 Task: Sort the reviews of the location "Statue of Liberty" by "Most Relevant".
Action: Mouse moved to (150, 113)
Screenshot: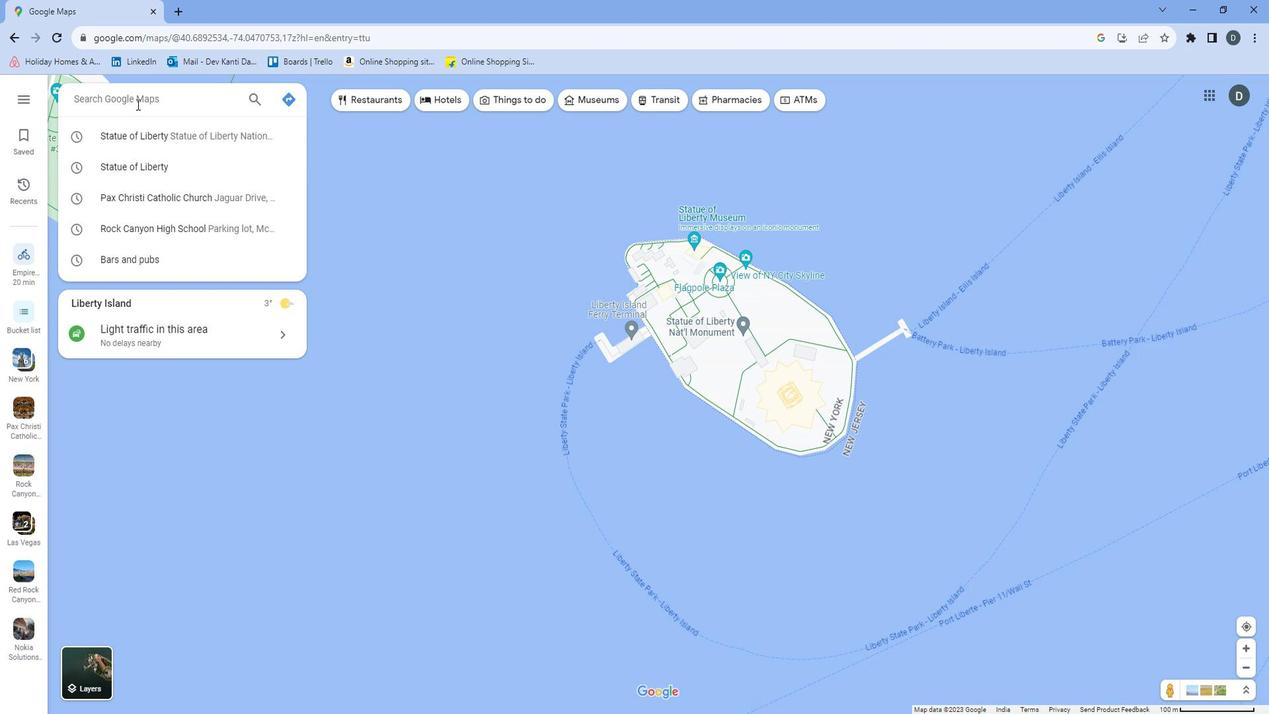 
Action: Mouse pressed left at (150, 113)
Screenshot: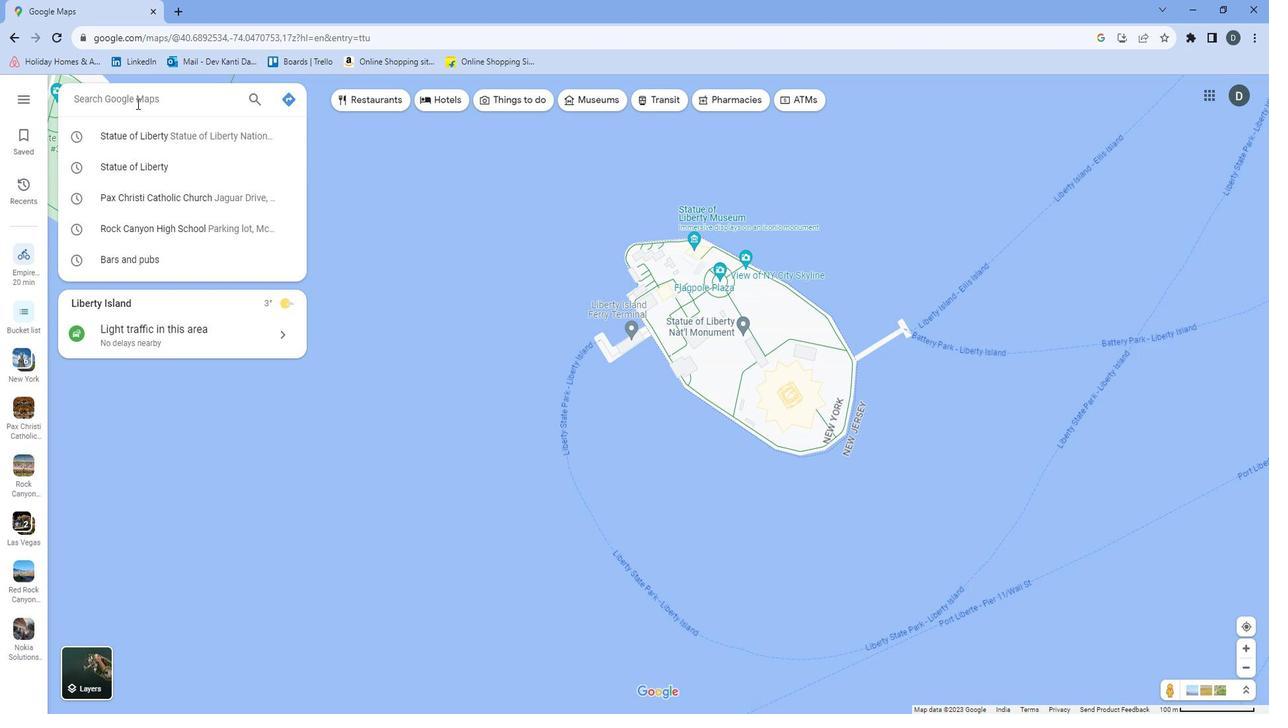 
Action: Mouse moved to (152, 111)
Screenshot: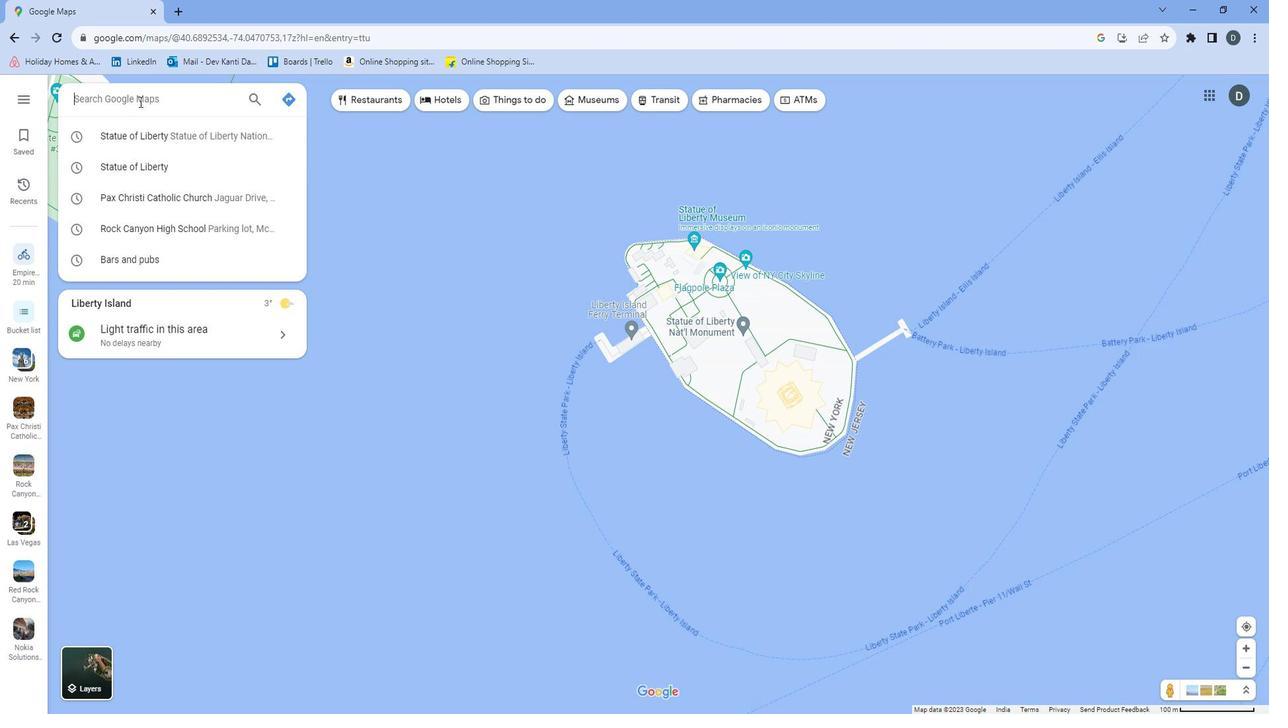 
Action: Key pressed <Key.shift>Stta<Key.backspace><Key.backspace>atue<Key.space>of<Key.space><Key.shift>LIberty
Screenshot: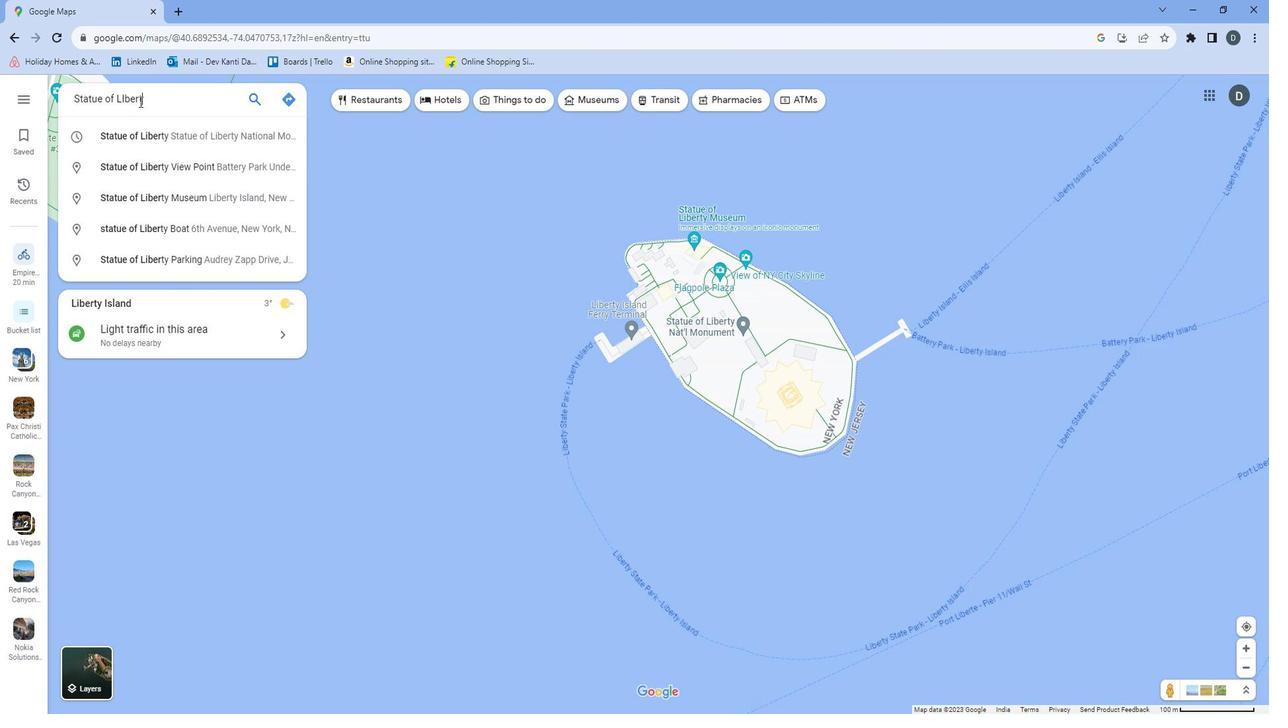 
Action: Mouse moved to (167, 148)
Screenshot: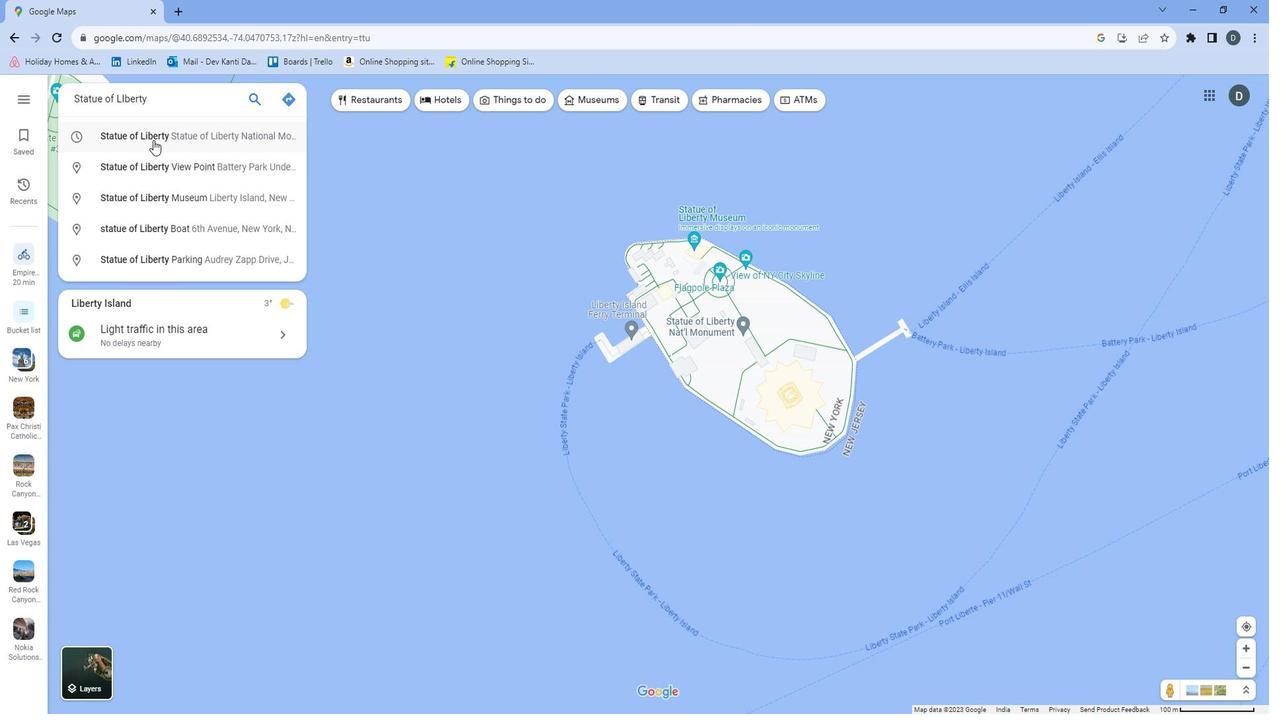 
Action: Mouse pressed left at (167, 148)
Screenshot: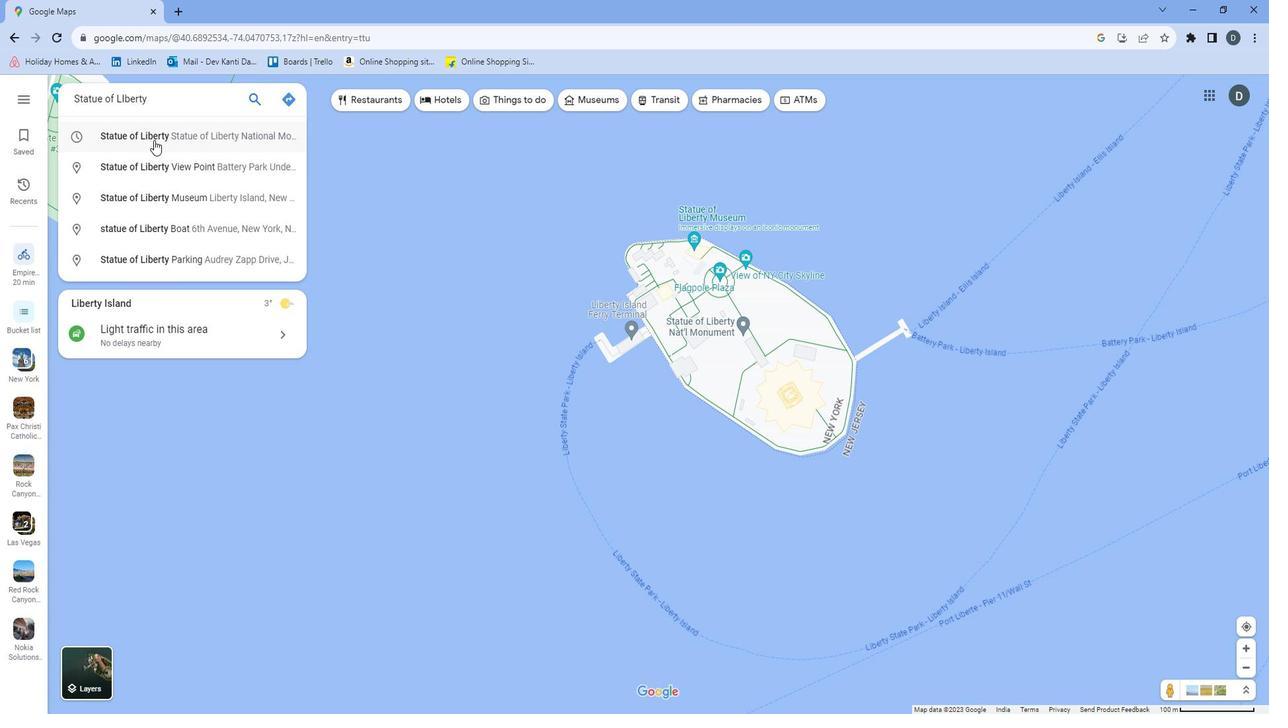 
Action: Mouse moved to (268, 281)
Screenshot: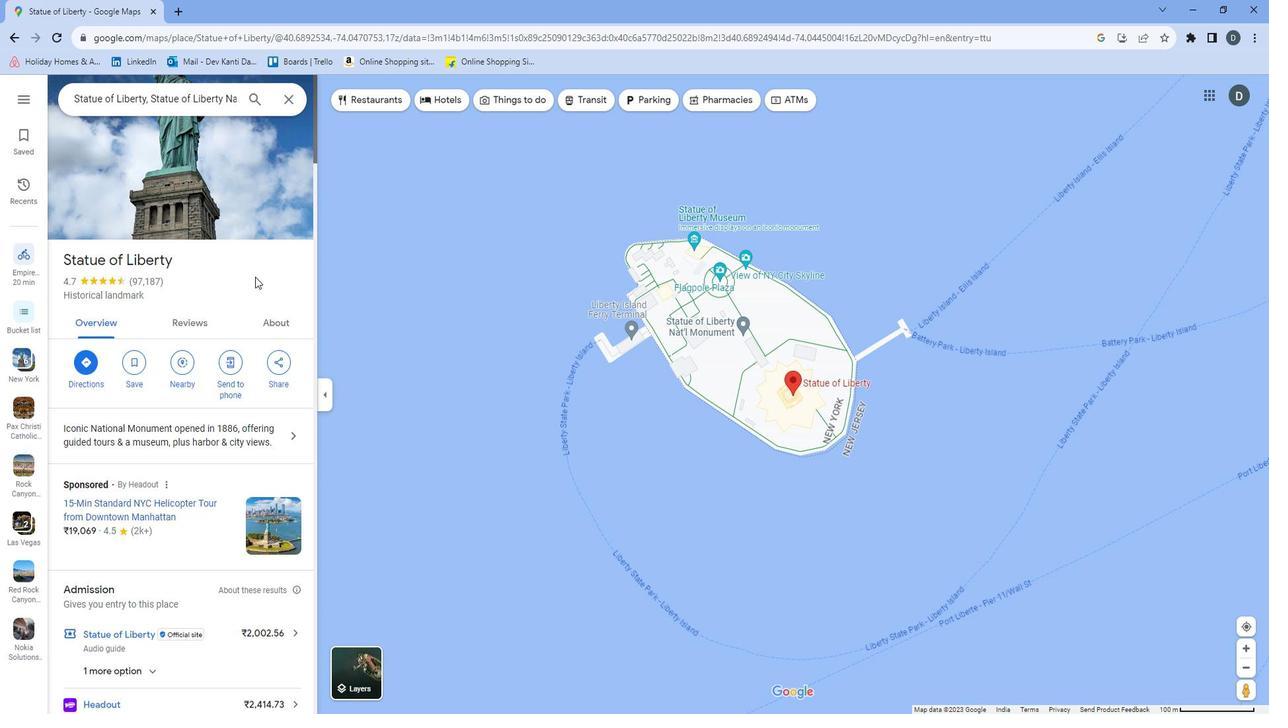 
Action: Mouse scrolled (268, 280) with delta (0, 0)
Screenshot: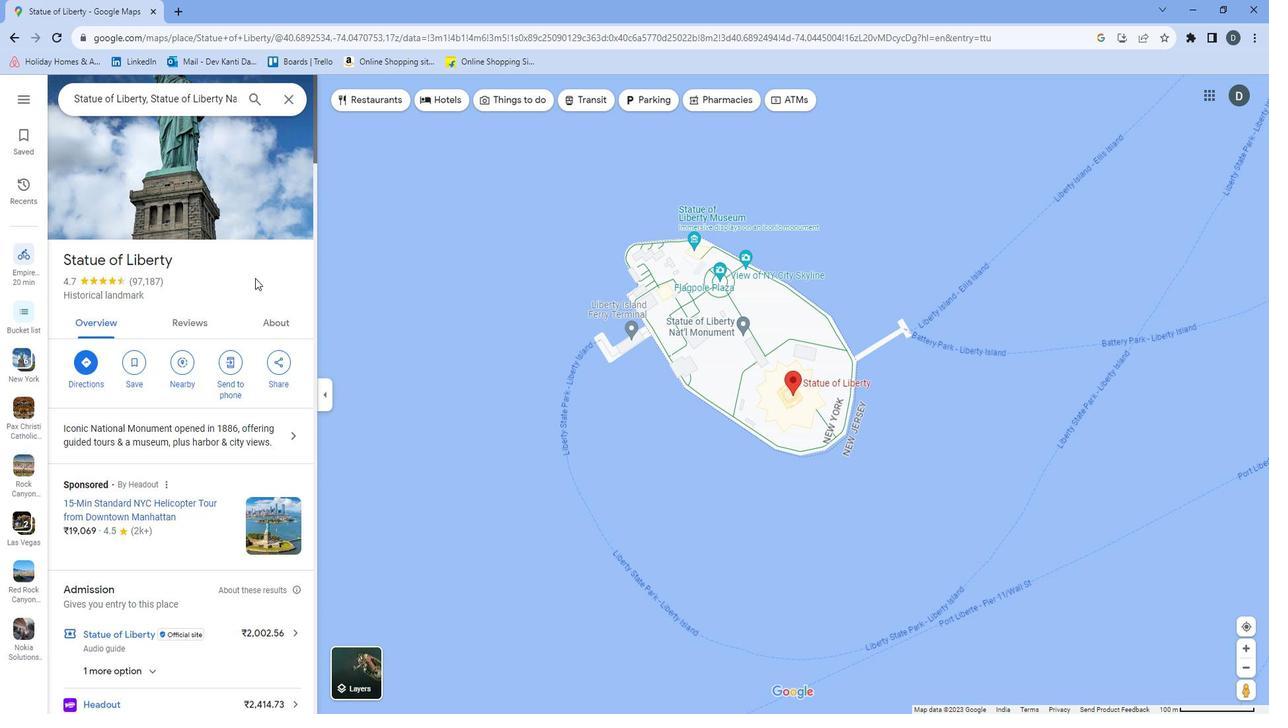 
Action: Mouse scrolled (268, 280) with delta (0, 0)
Screenshot: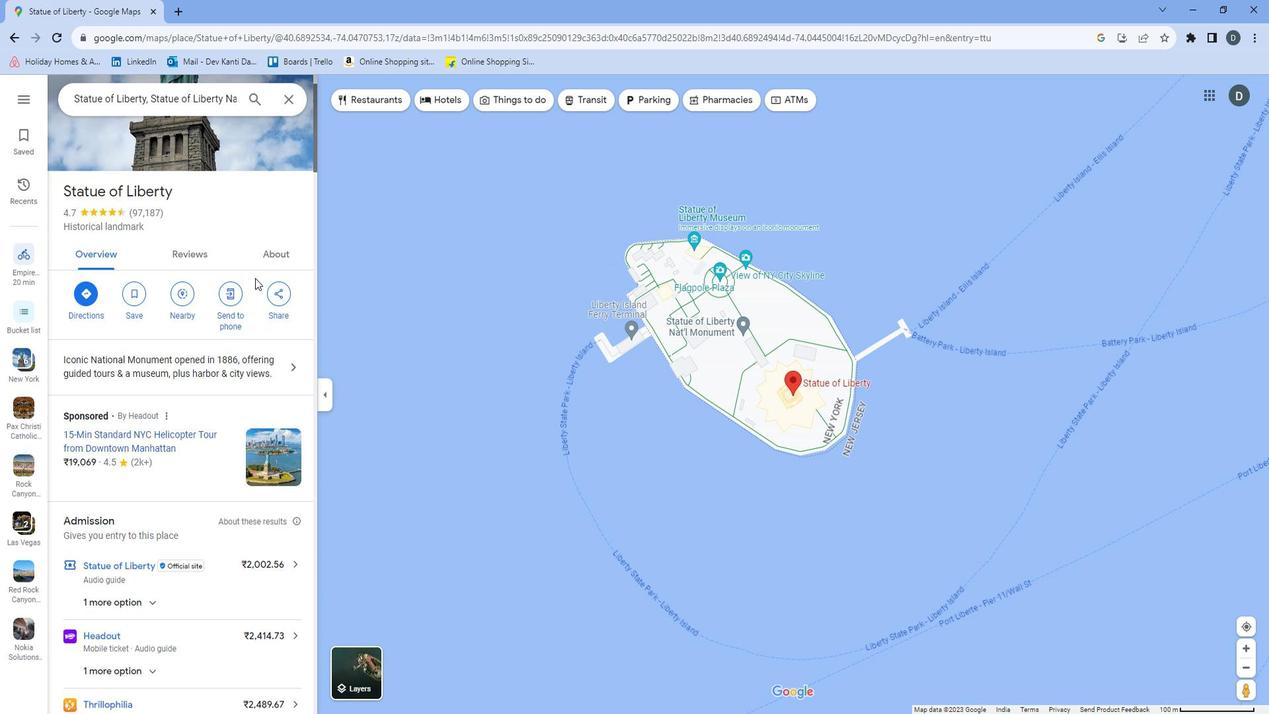 
Action: Mouse moved to (268, 280)
Screenshot: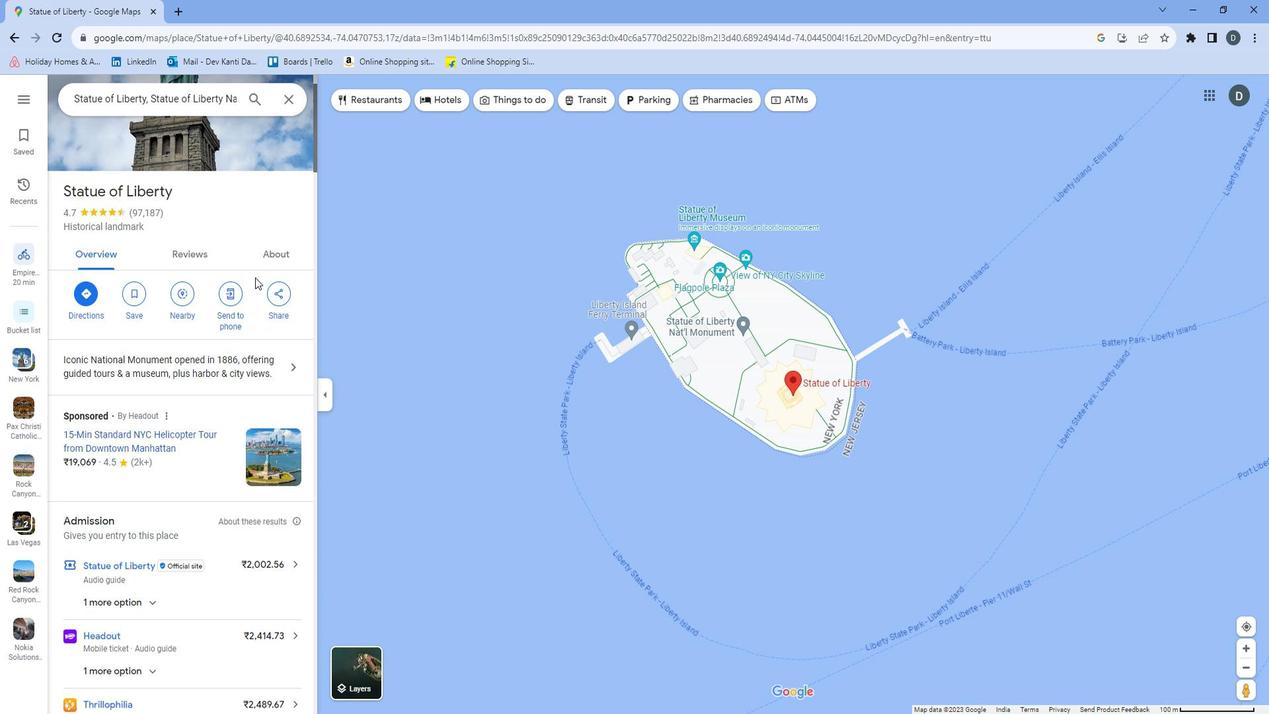 
Action: Mouse scrolled (268, 279) with delta (0, 0)
Screenshot: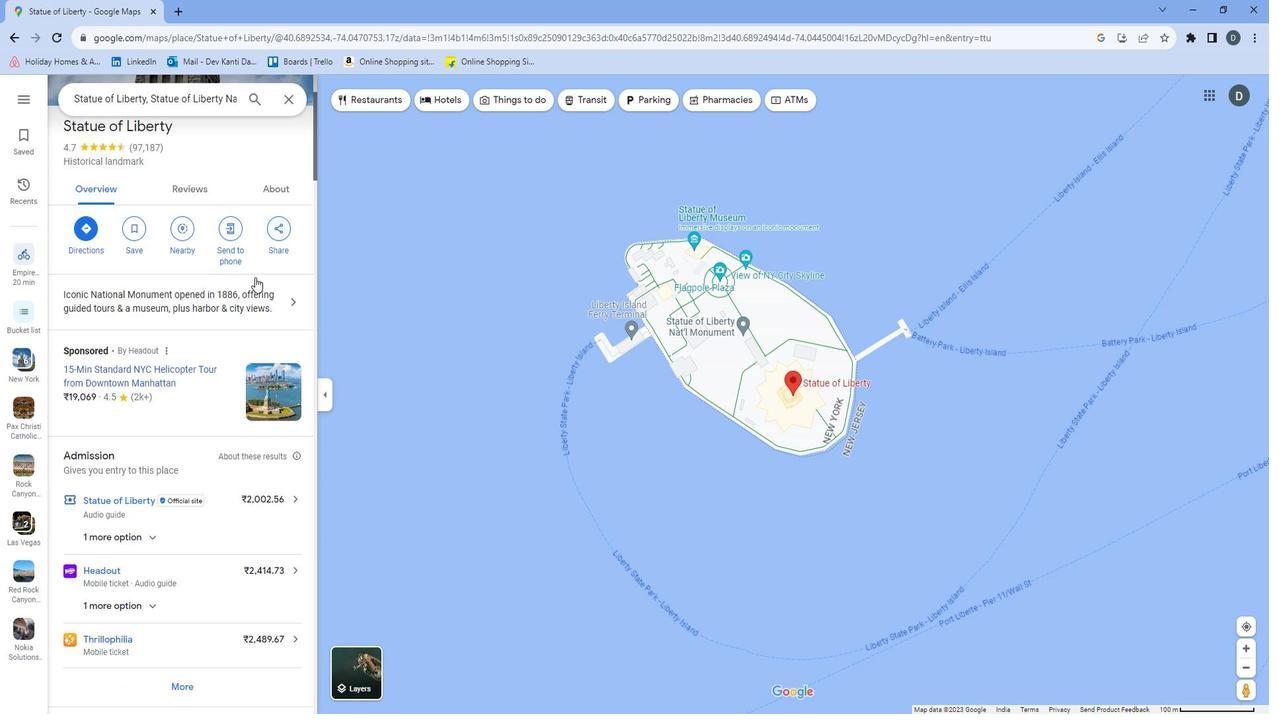 
Action: Mouse scrolled (268, 279) with delta (0, 0)
Screenshot: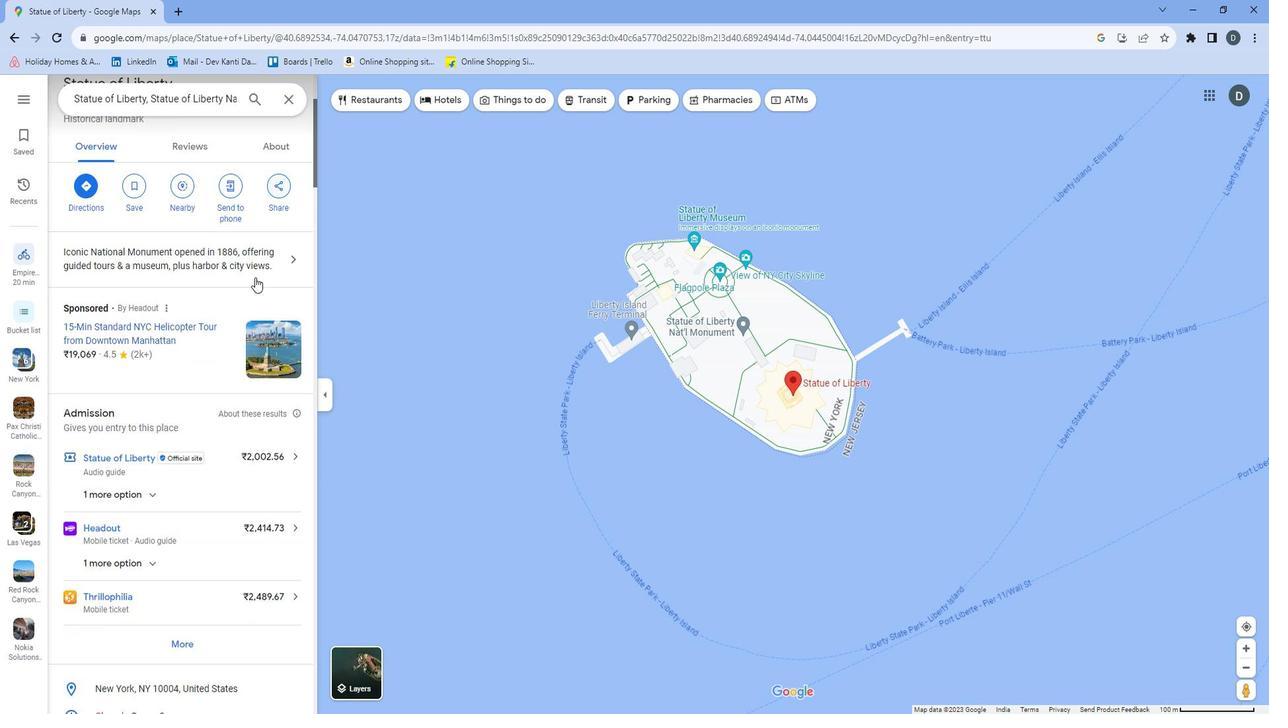 
Action: Mouse scrolled (268, 279) with delta (0, 0)
Screenshot: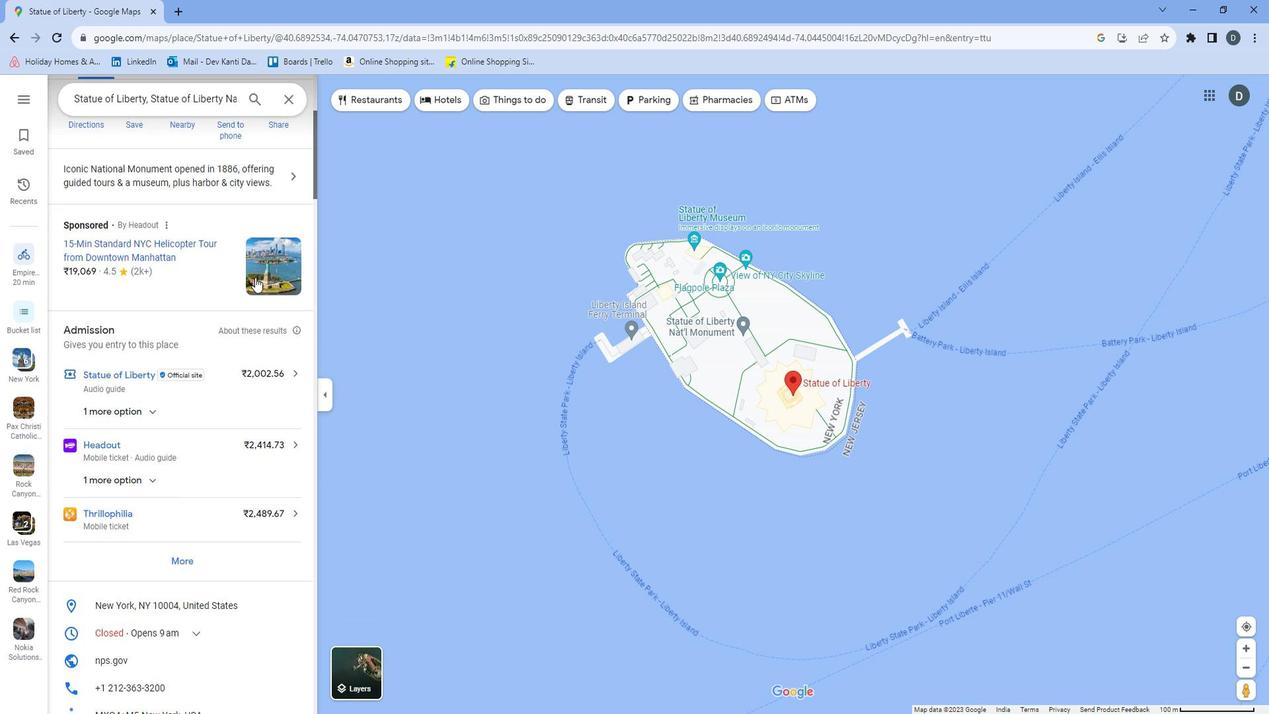 
Action: Mouse moved to (268, 276)
Screenshot: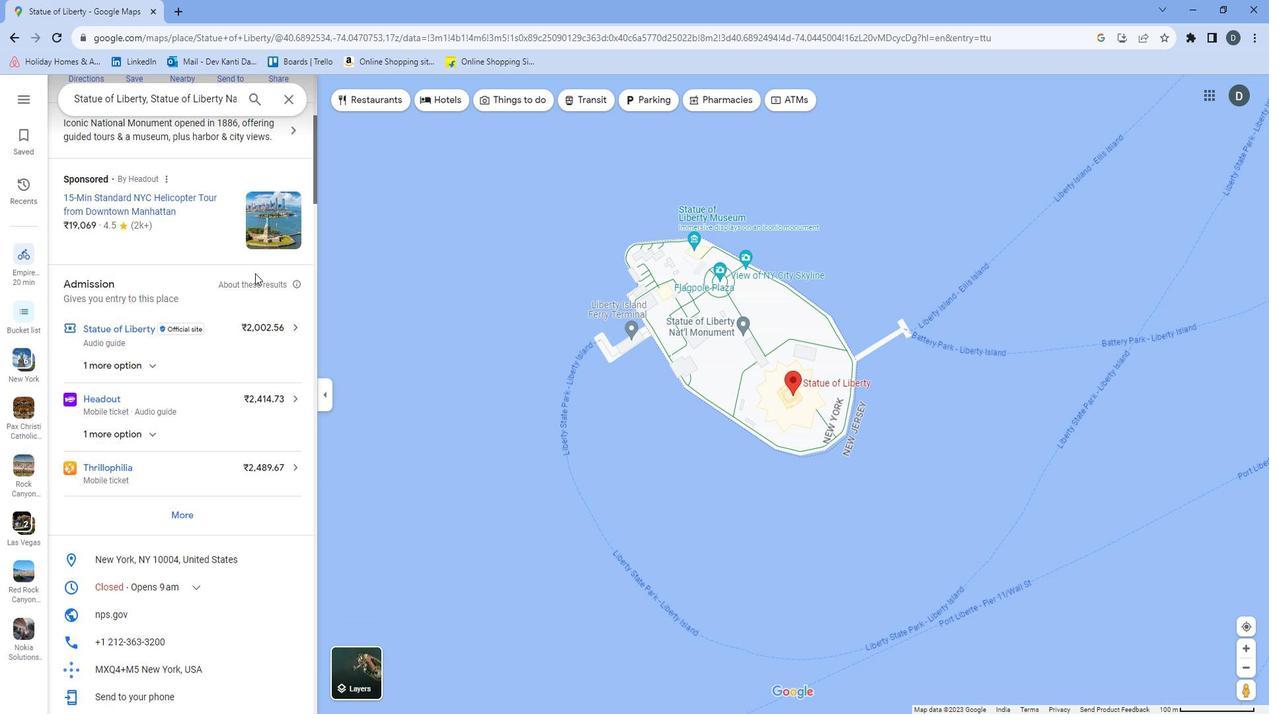 
Action: Mouse scrolled (268, 275) with delta (0, 0)
Screenshot: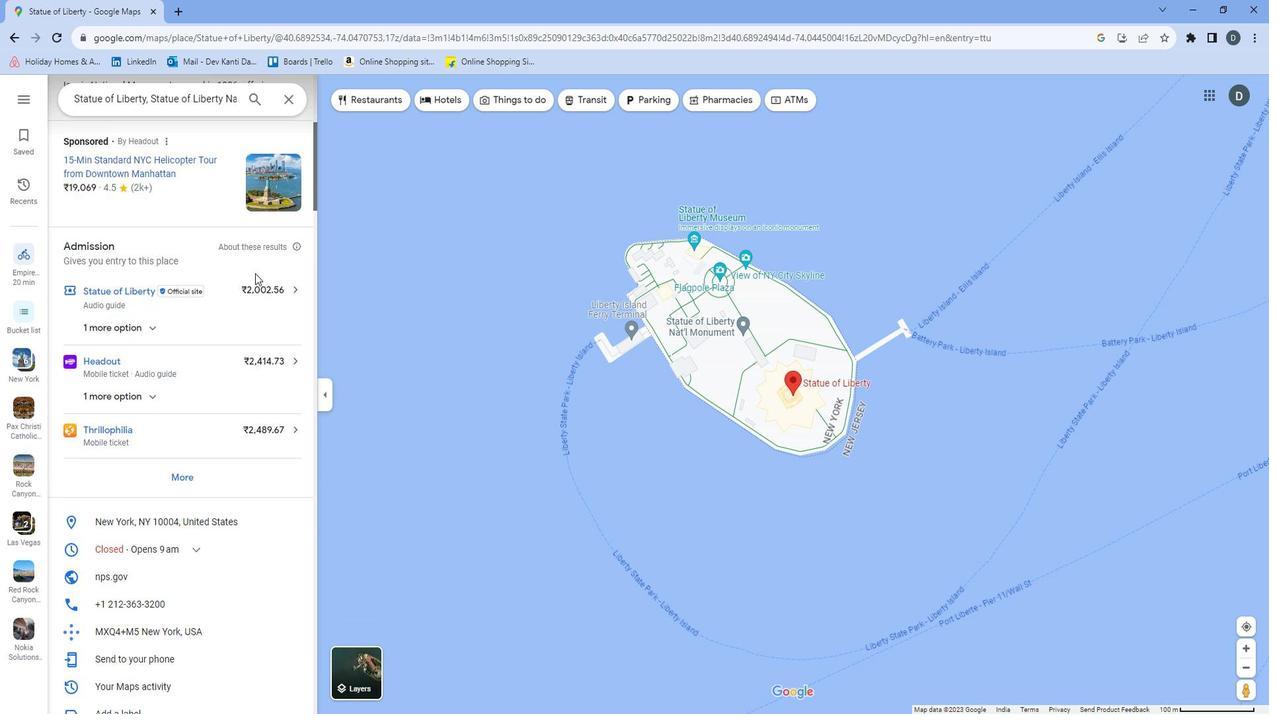 
Action: Mouse moved to (267, 275)
Screenshot: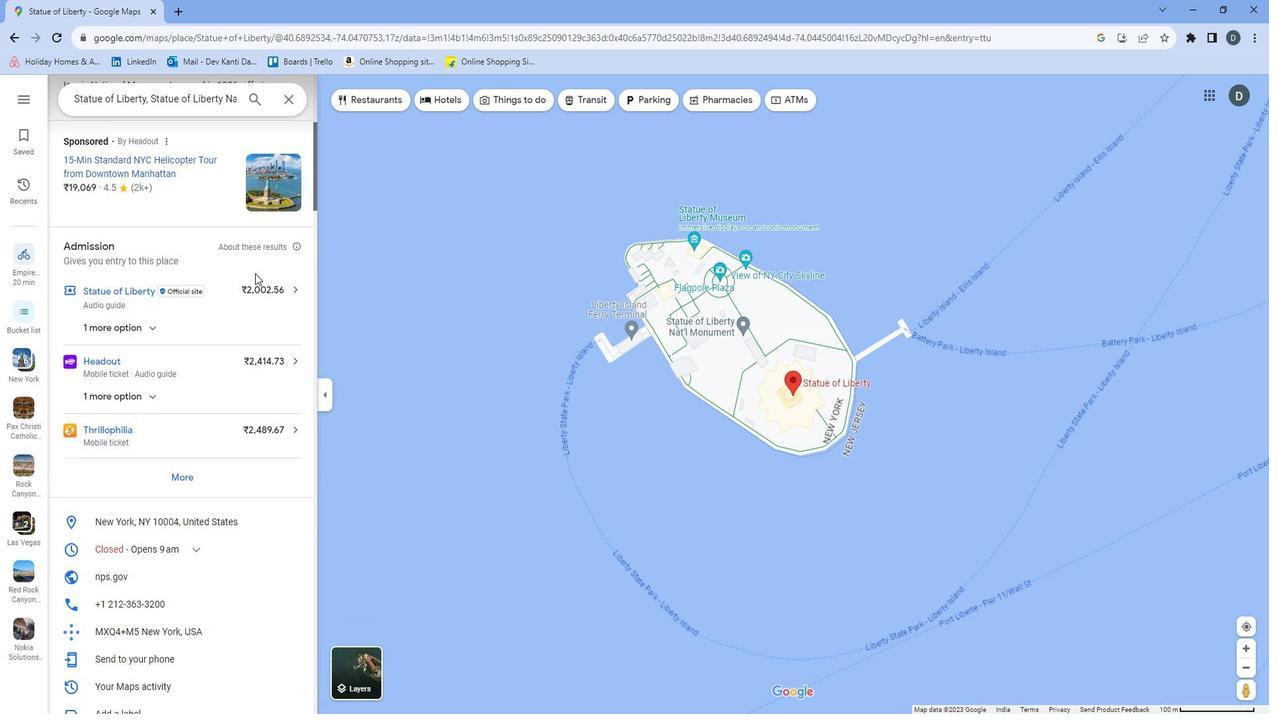 
Action: Mouse scrolled (267, 275) with delta (0, 0)
Screenshot: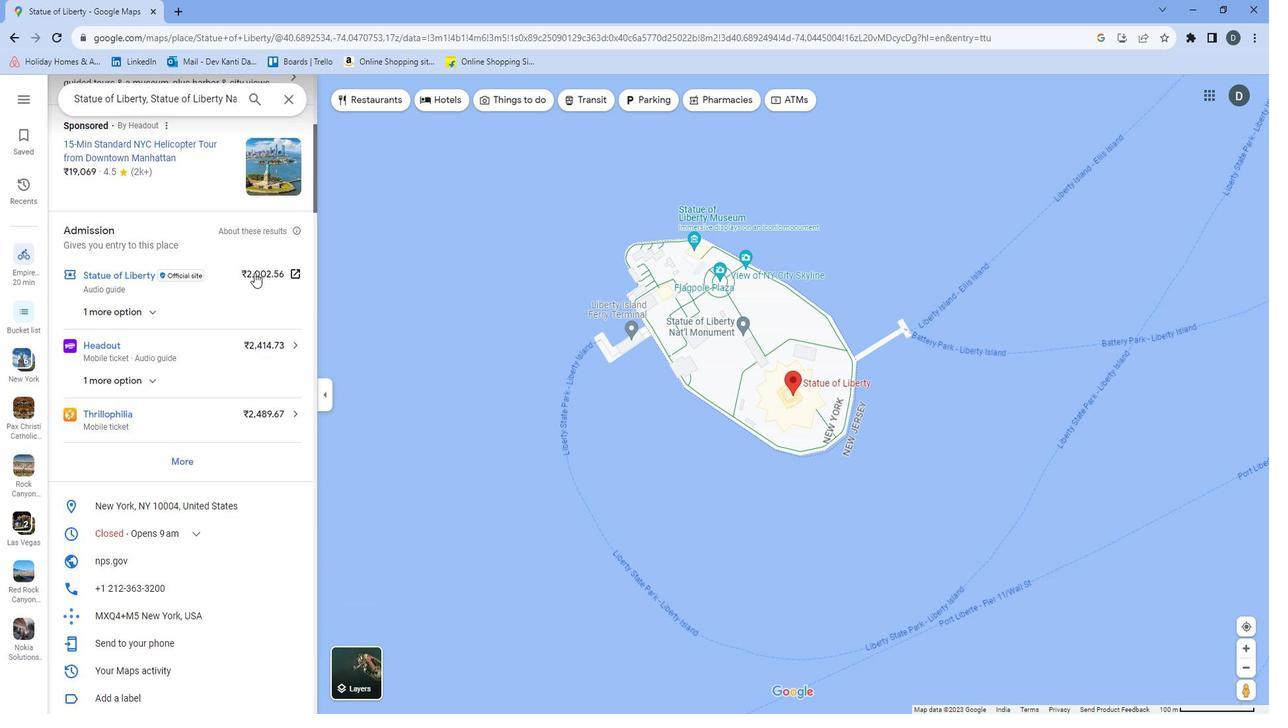 
Action: Mouse scrolled (267, 275) with delta (0, 0)
Screenshot: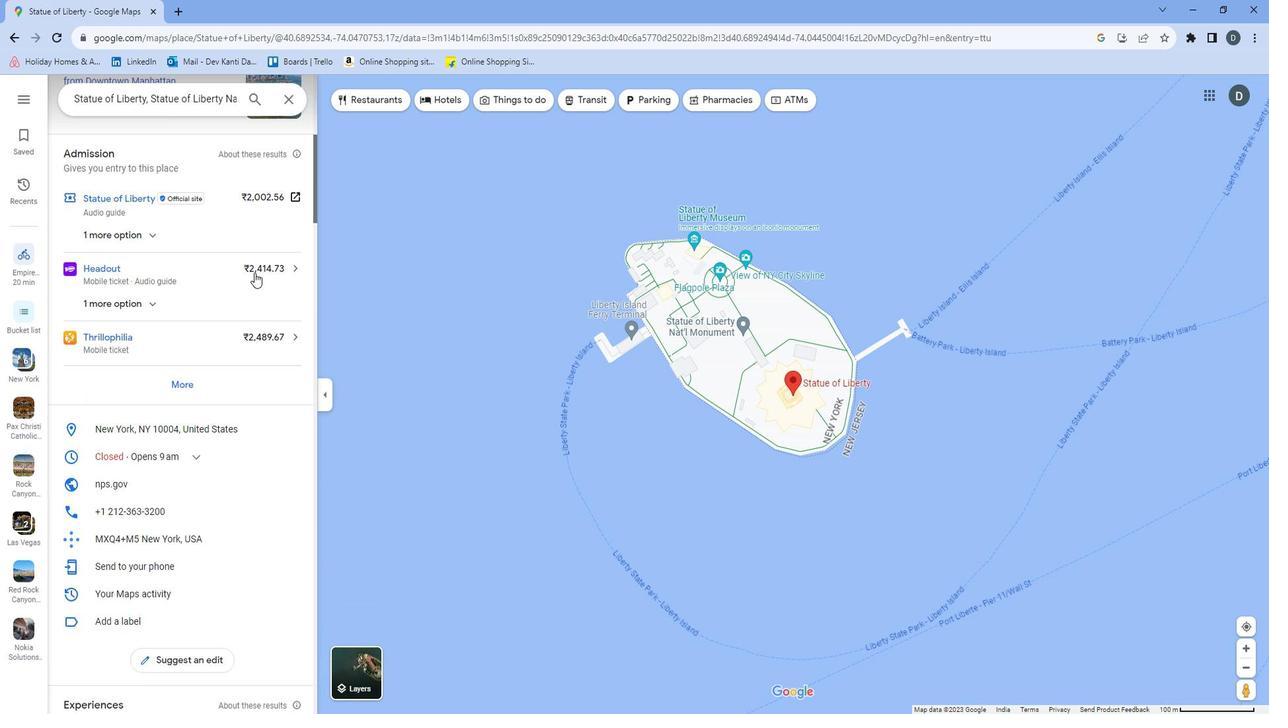 
Action: Mouse scrolled (267, 275) with delta (0, 0)
Screenshot: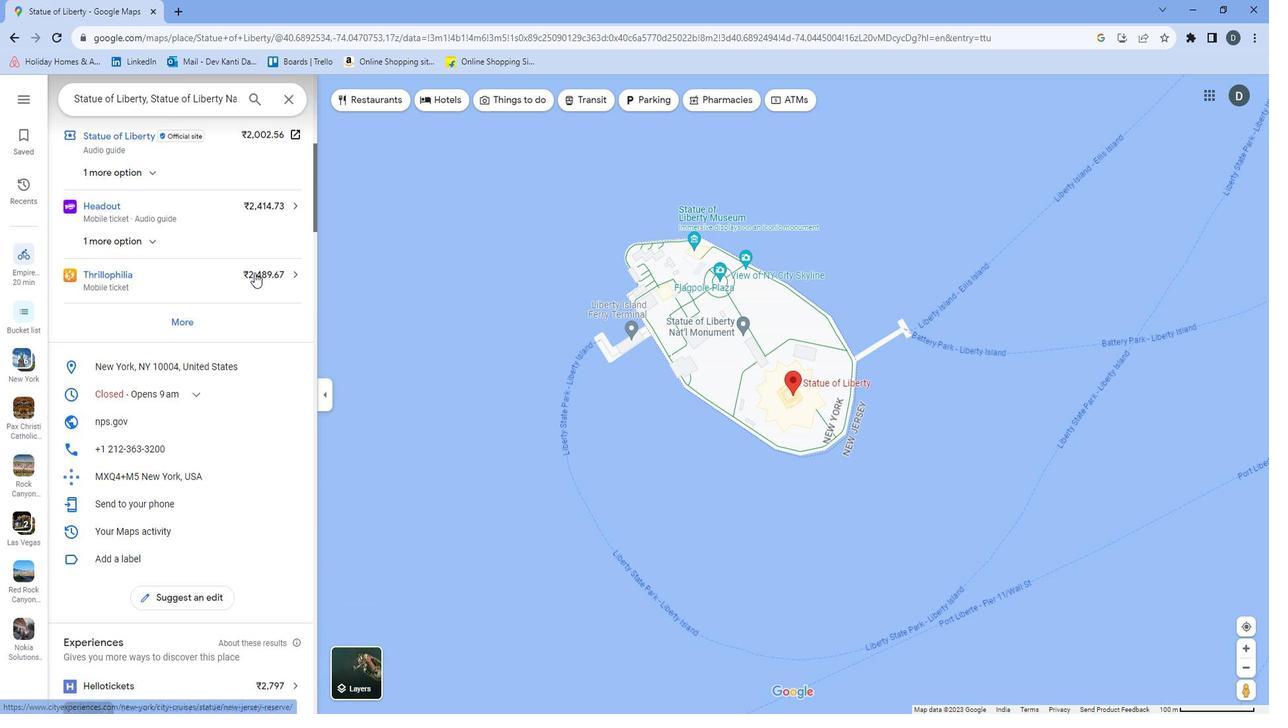 
Action: Mouse moved to (261, 276)
Screenshot: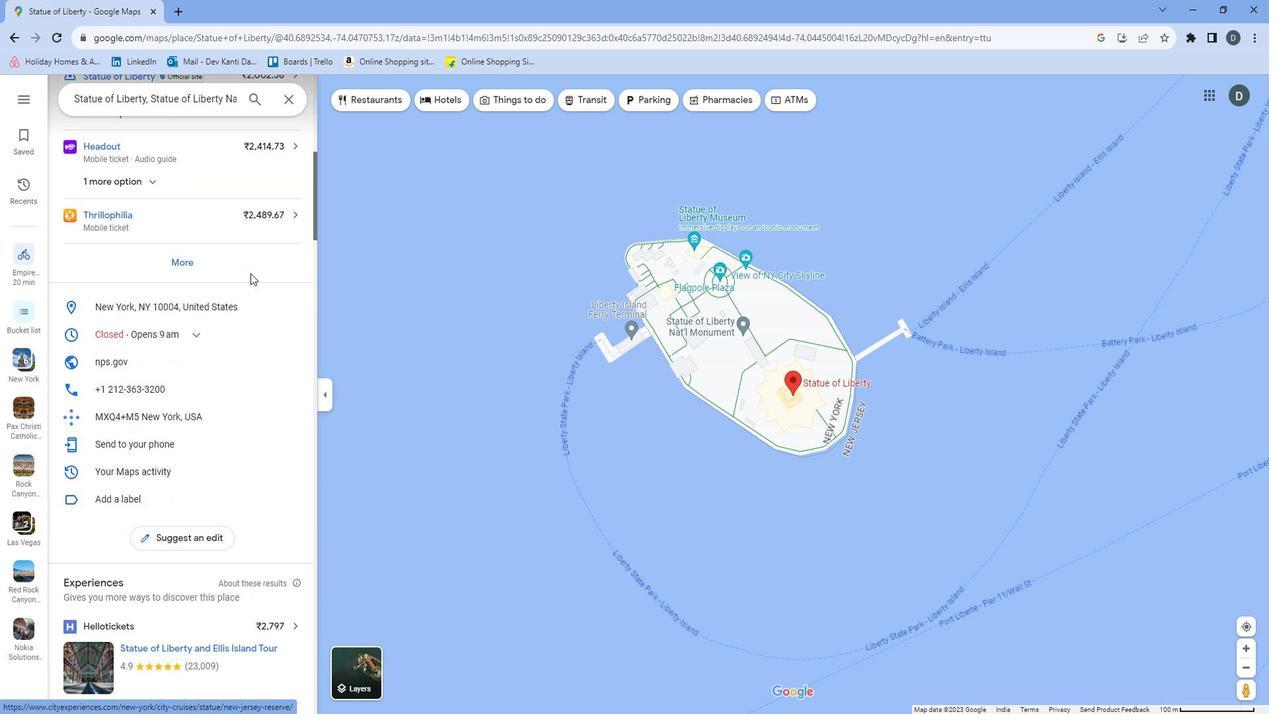 
Action: Mouse scrolled (261, 275) with delta (0, 0)
Screenshot: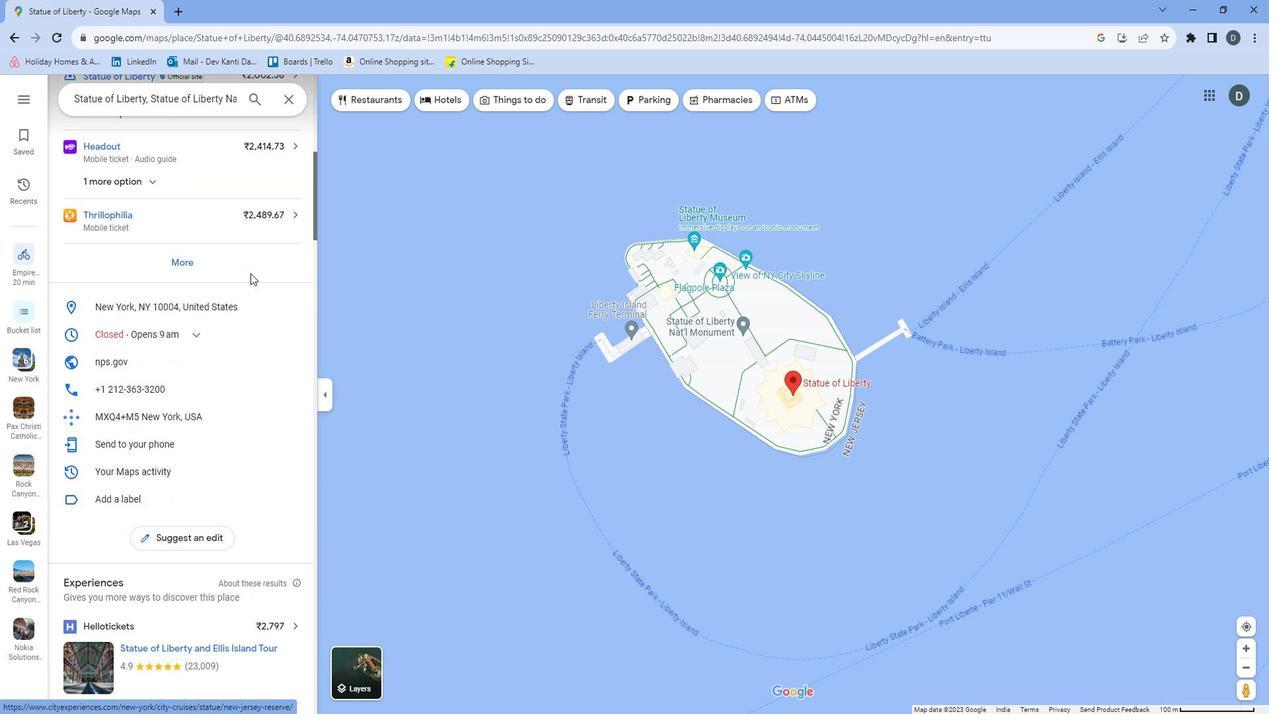 
Action: Mouse scrolled (261, 275) with delta (0, 0)
Screenshot: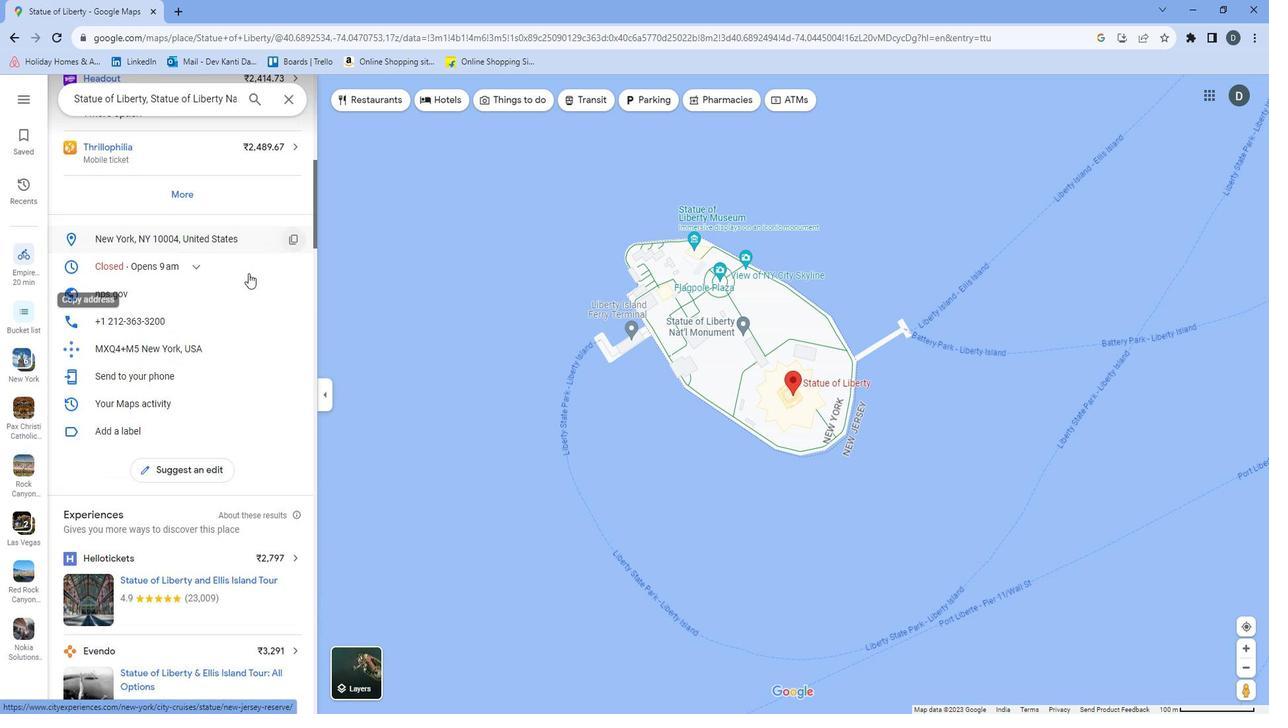 
Action: Mouse scrolled (261, 275) with delta (0, 0)
Screenshot: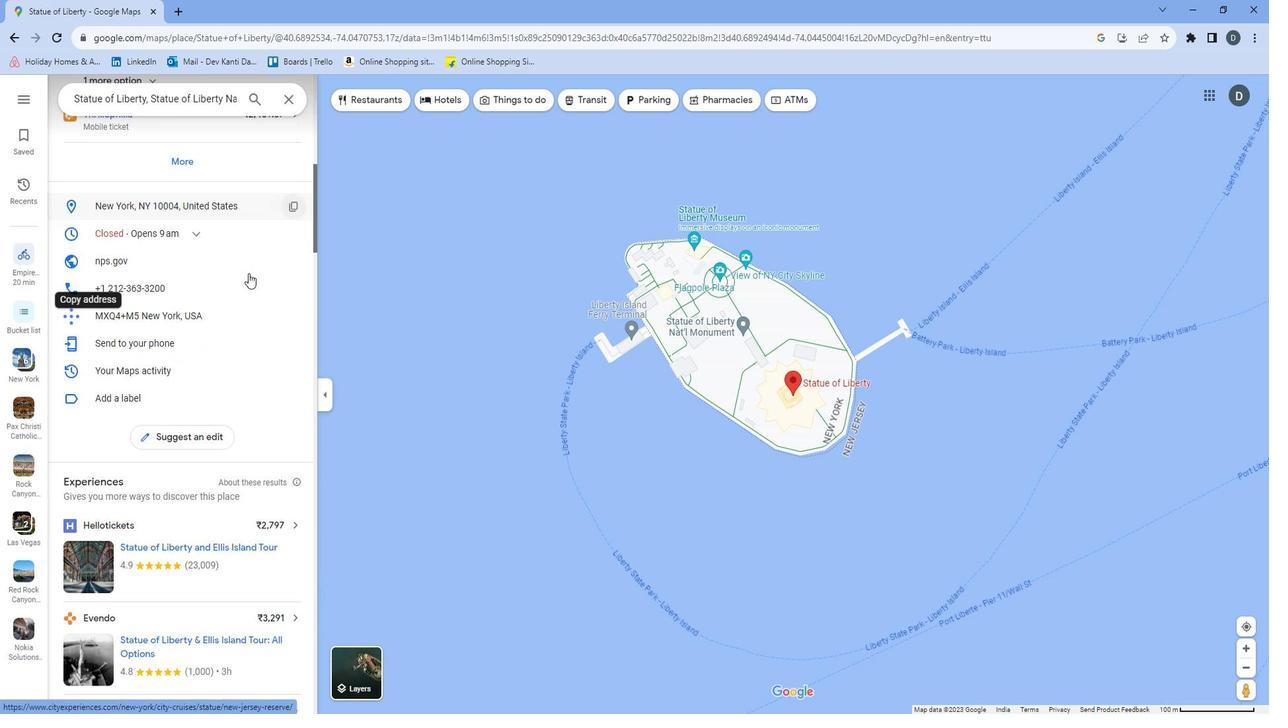 
Action: Mouse scrolled (261, 275) with delta (0, 0)
Screenshot: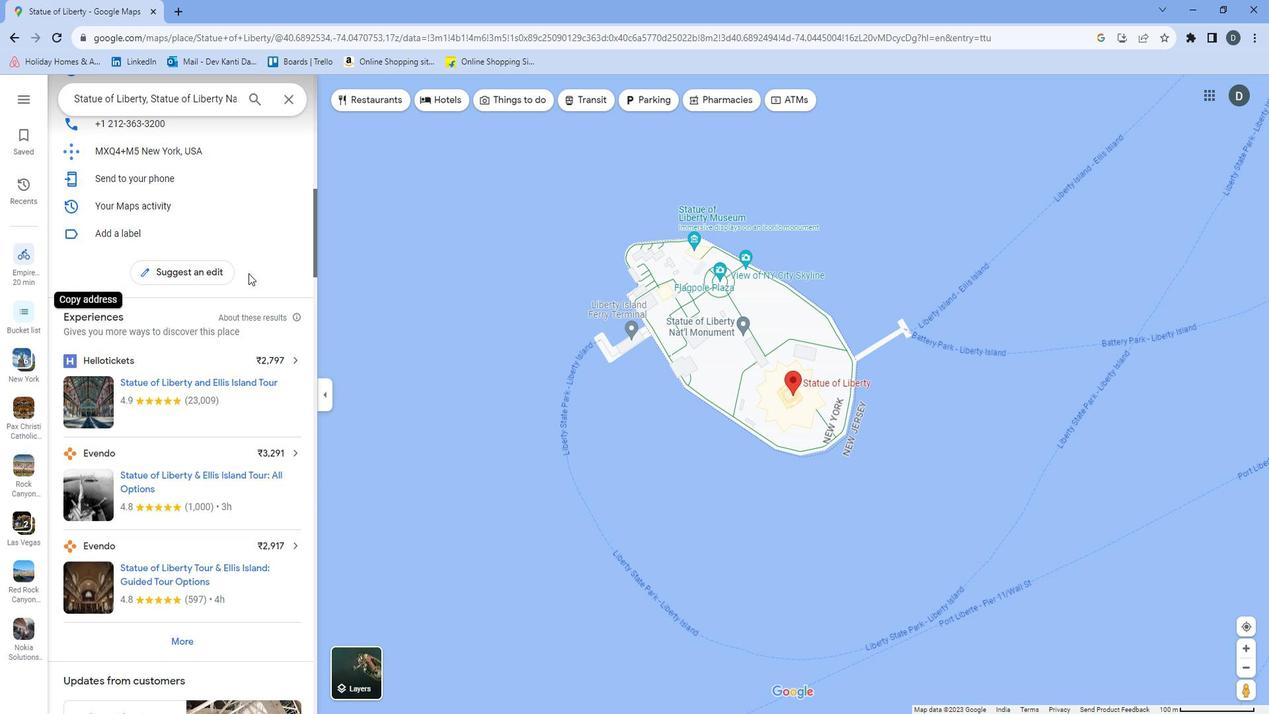 
Action: Mouse moved to (261, 276)
Screenshot: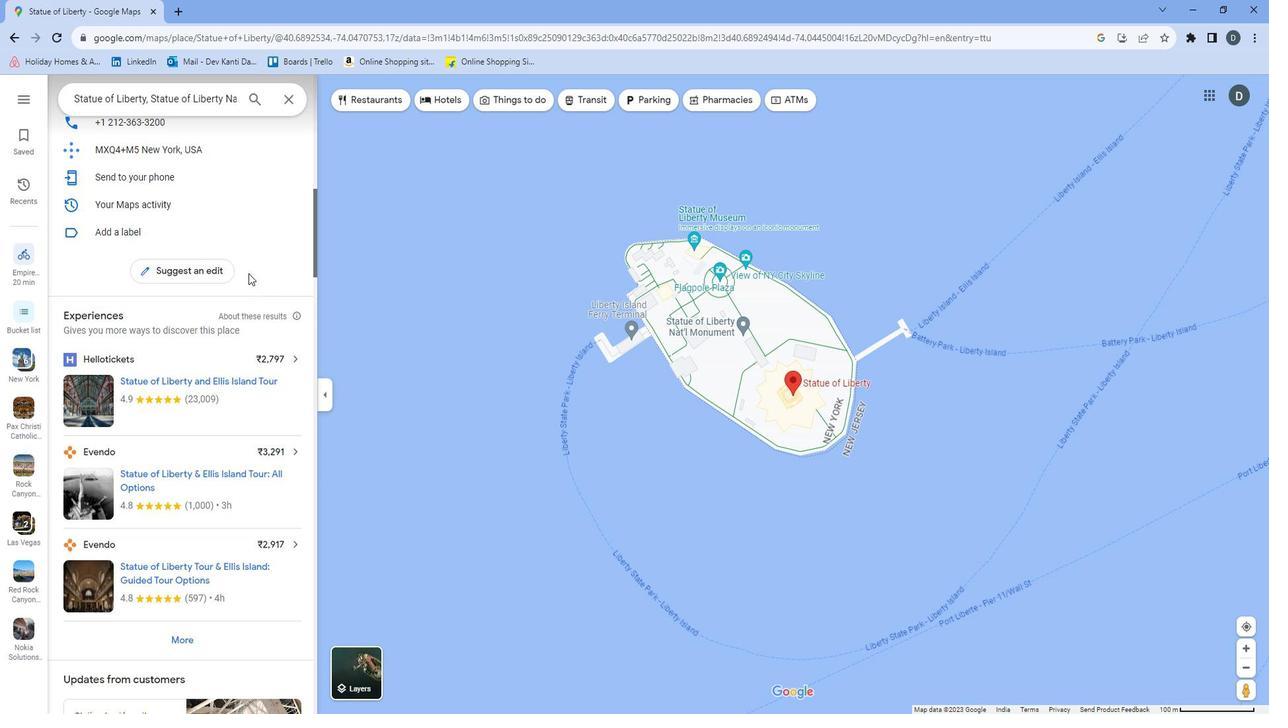 
Action: Mouse scrolled (261, 275) with delta (0, 0)
Screenshot: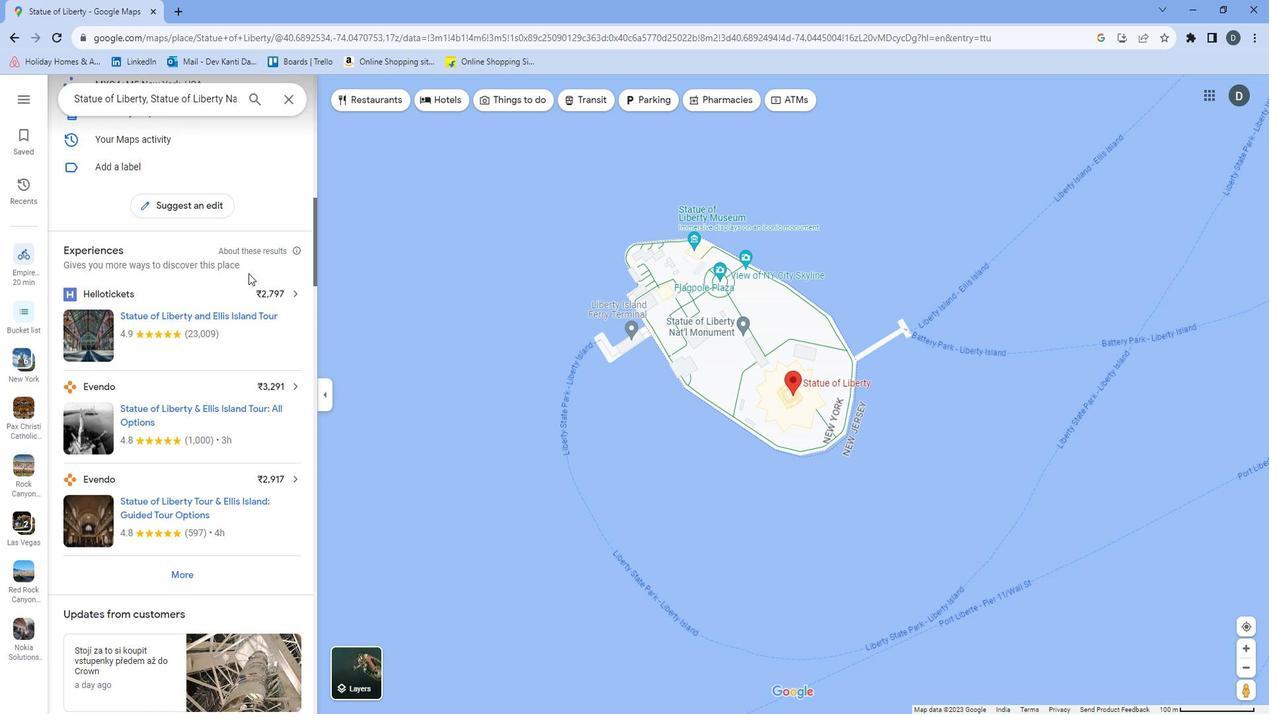 
Action: Mouse moved to (261, 276)
Screenshot: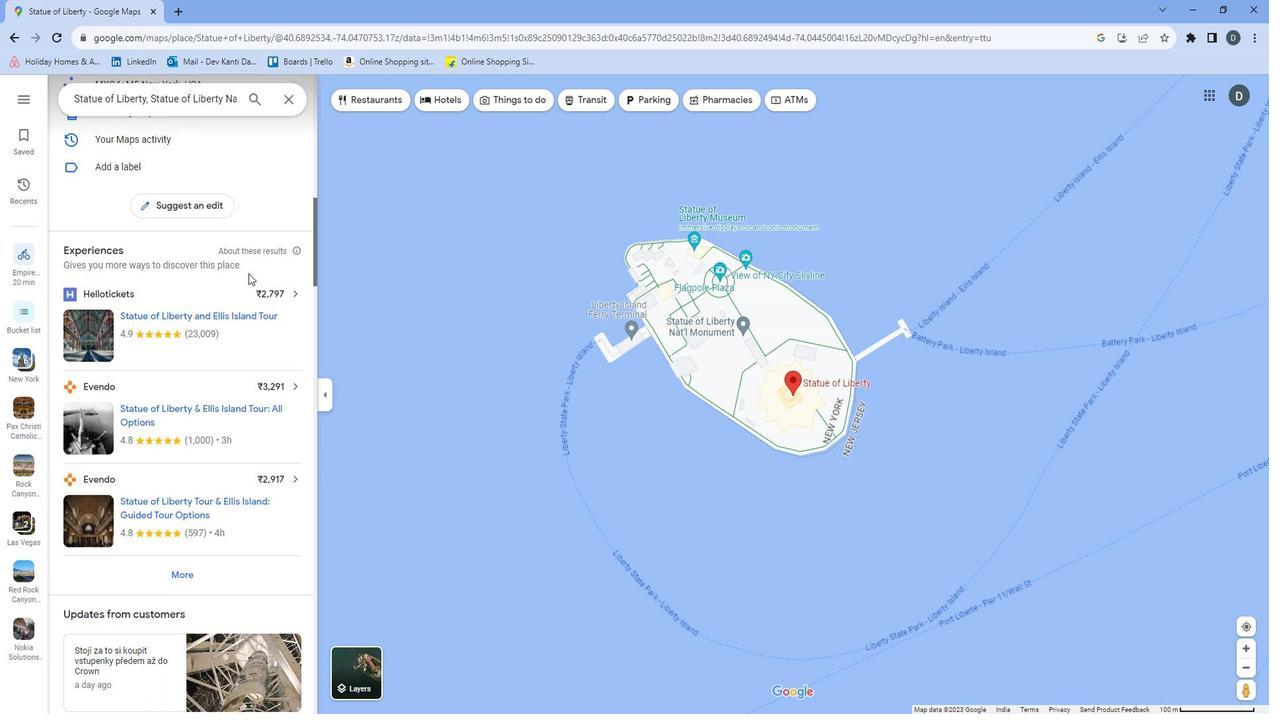
Action: Mouse scrolled (261, 275) with delta (0, 0)
Screenshot: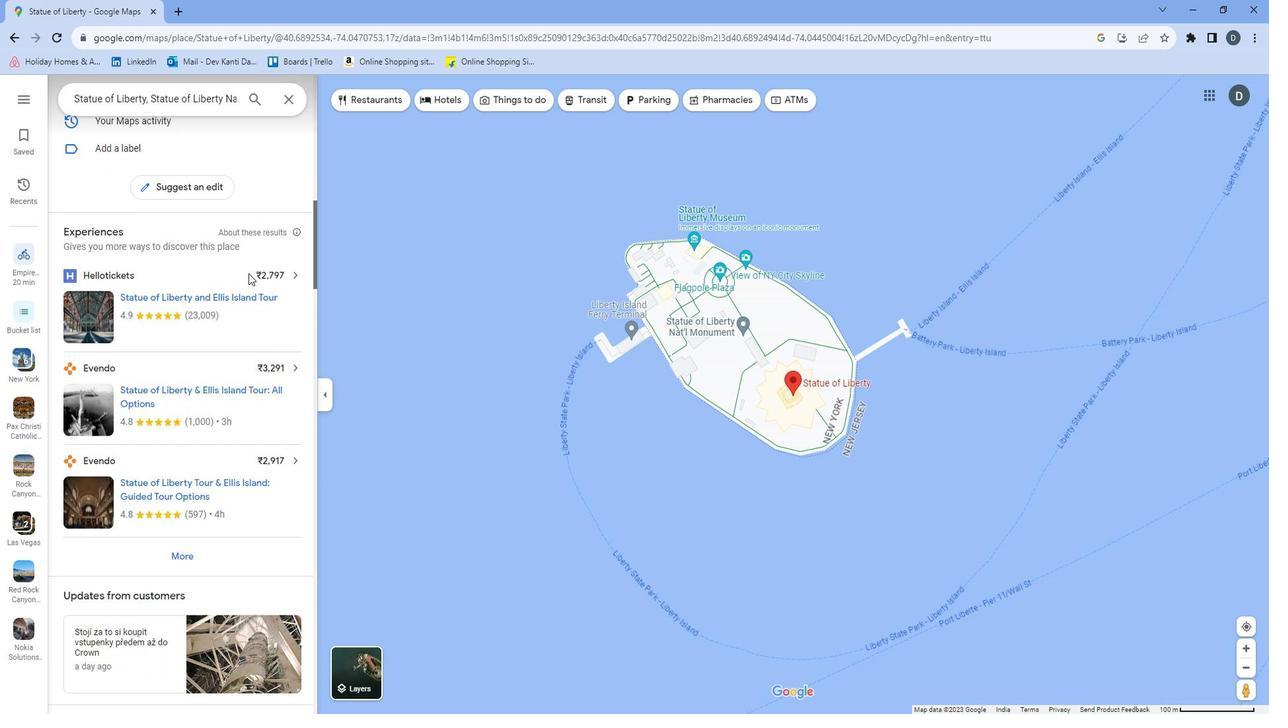 
Action: Mouse scrolled (261, 275) with delta (0, 0)
Screenshot: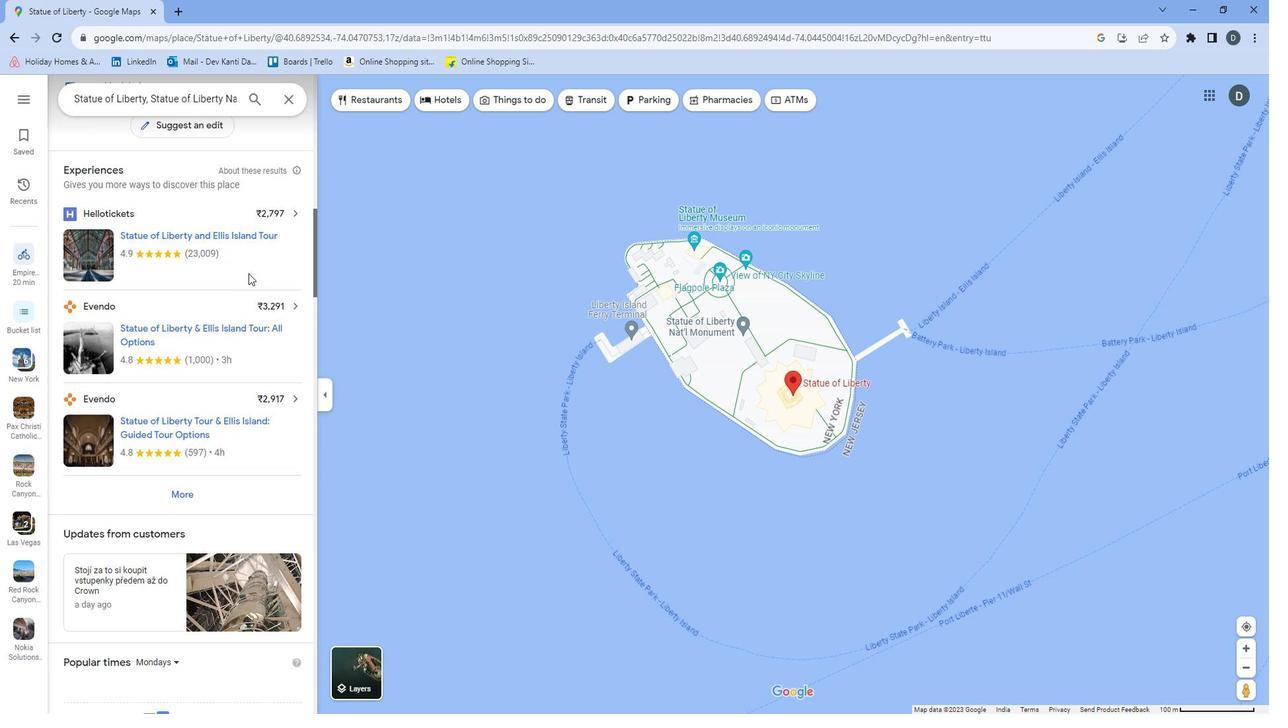 
Action: Mouse moved to (261, 278)
Screenshot: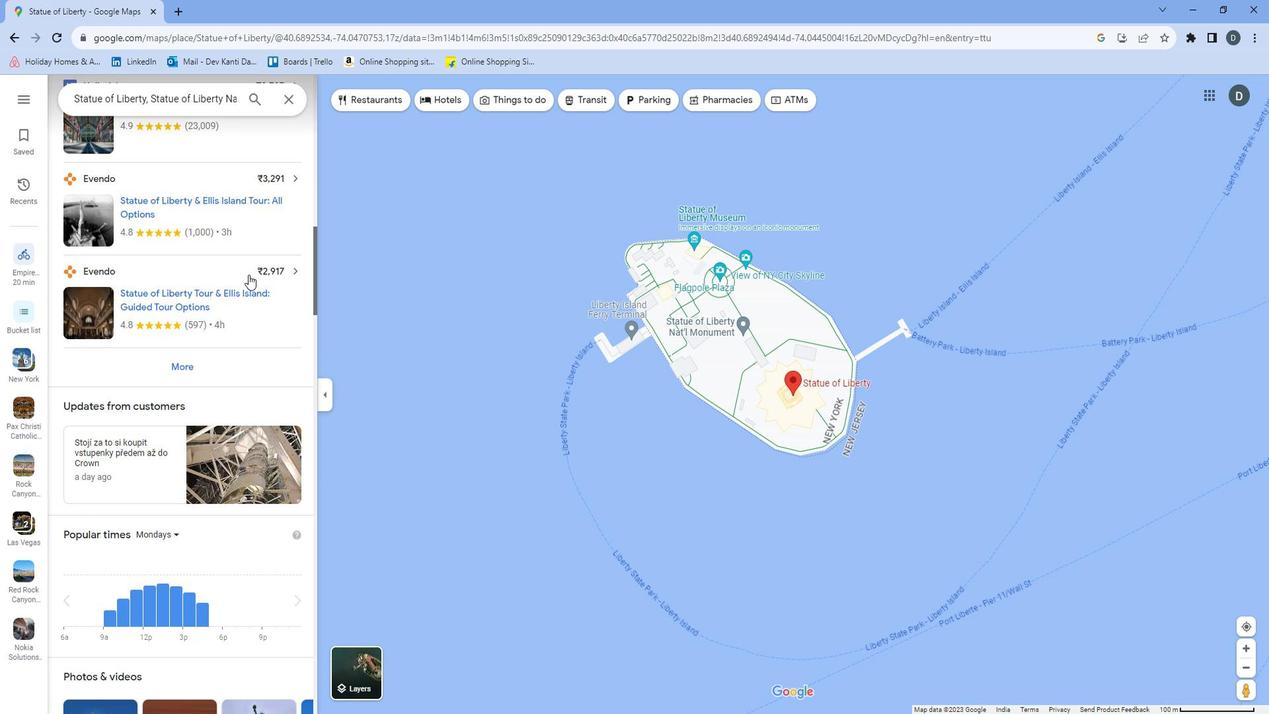 
Action: Mouse scrolled (261, 277) with delta (0, 0)
Screenshot: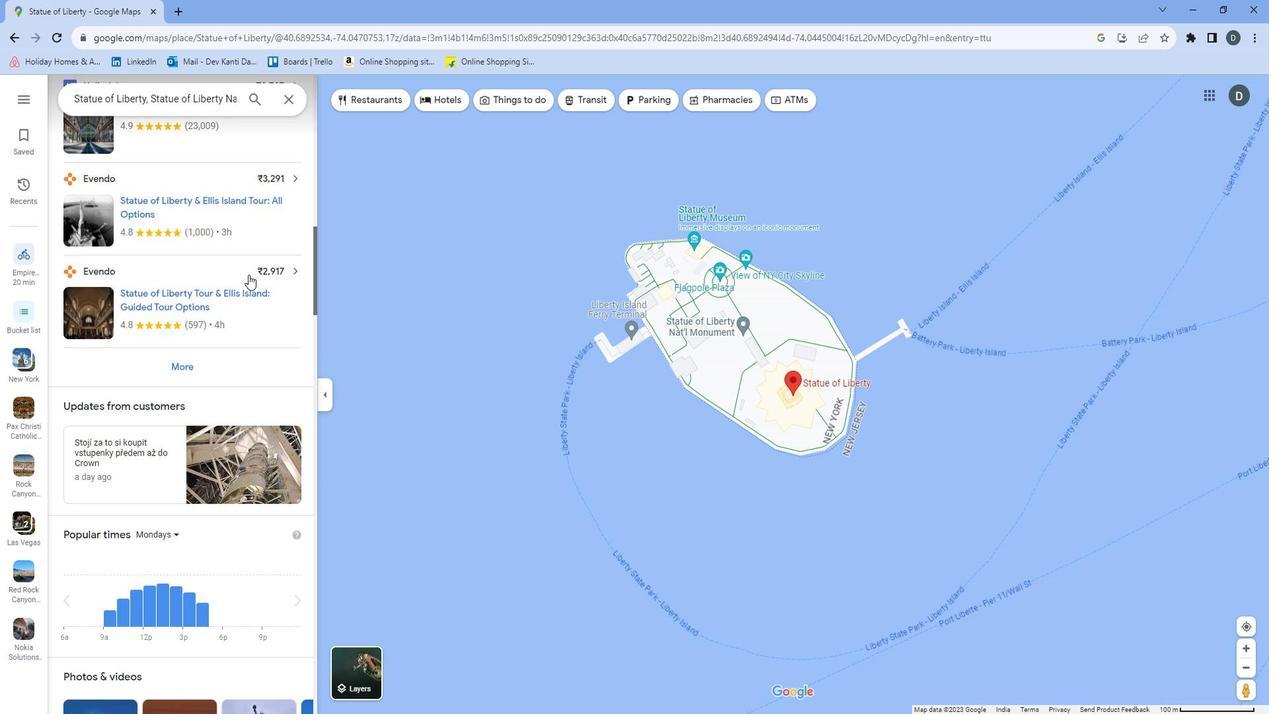 
Action: Mouse moved to (261, 279)
Screenshot: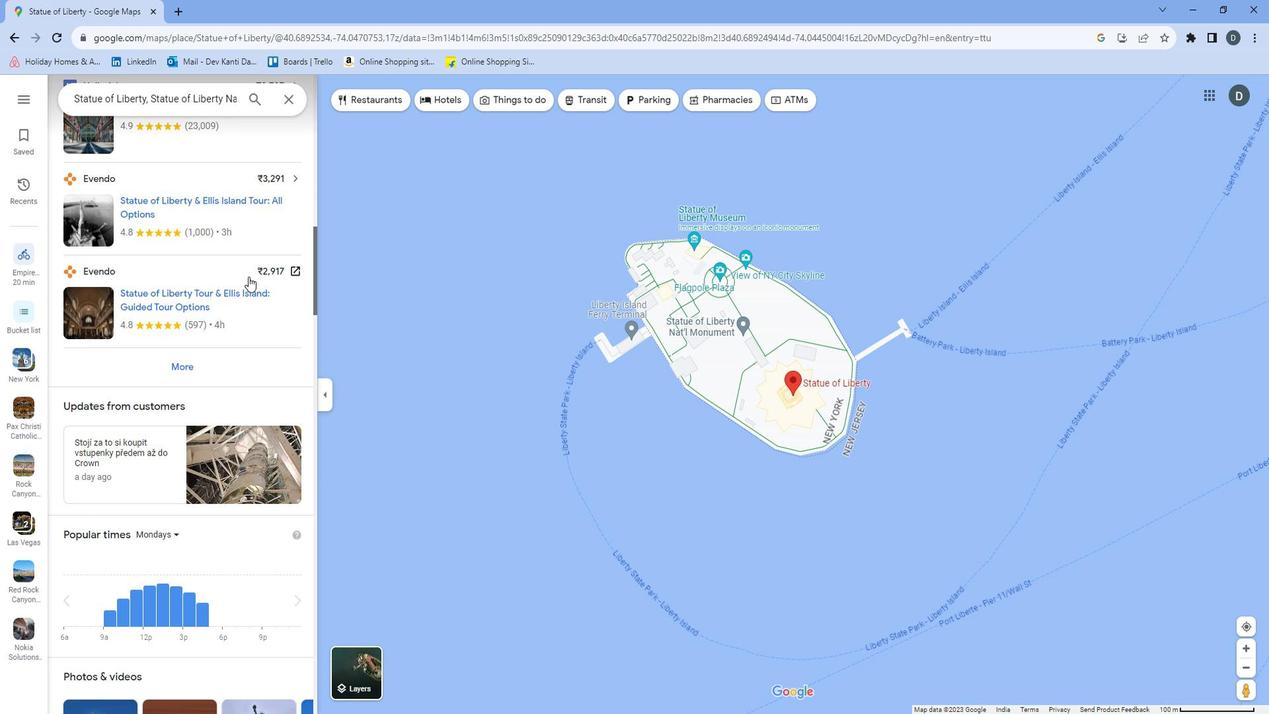 
Action: Mouse scrolled (261, 279) with delta (0, 0)
Screenshot: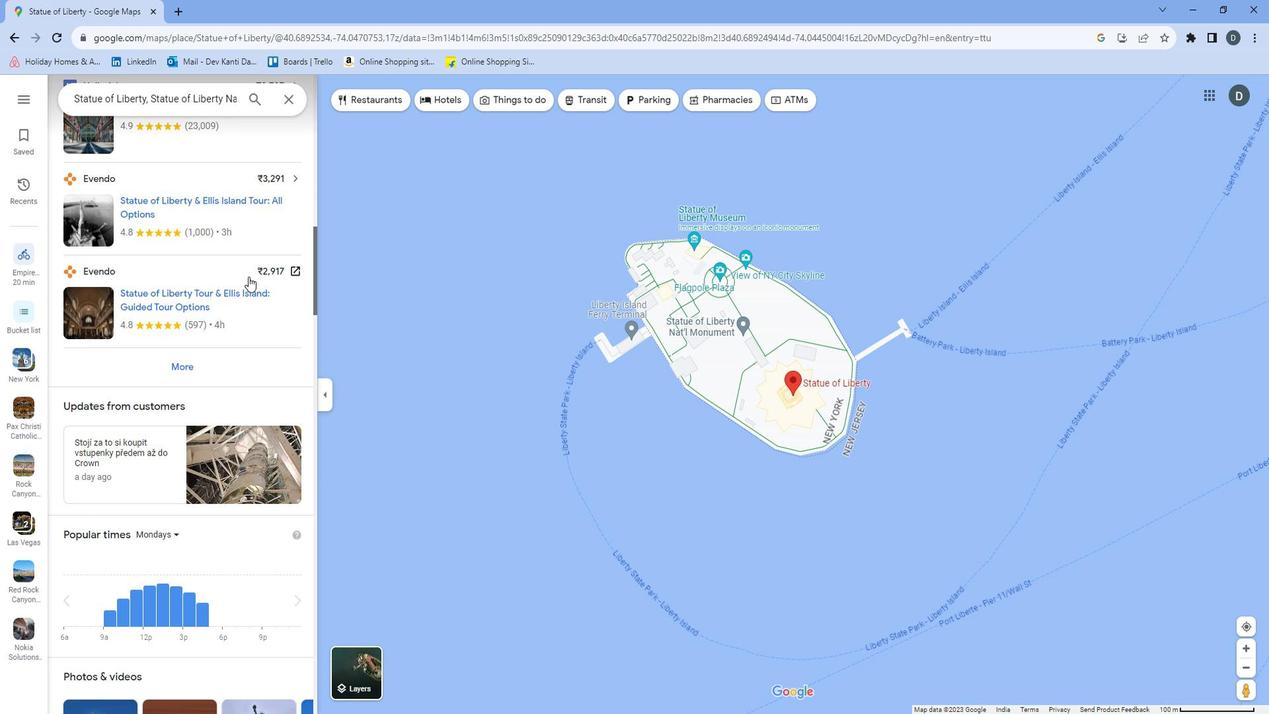 
Action: Mouse scrolled (261, 279) with delta (0, 0)
Screenshot: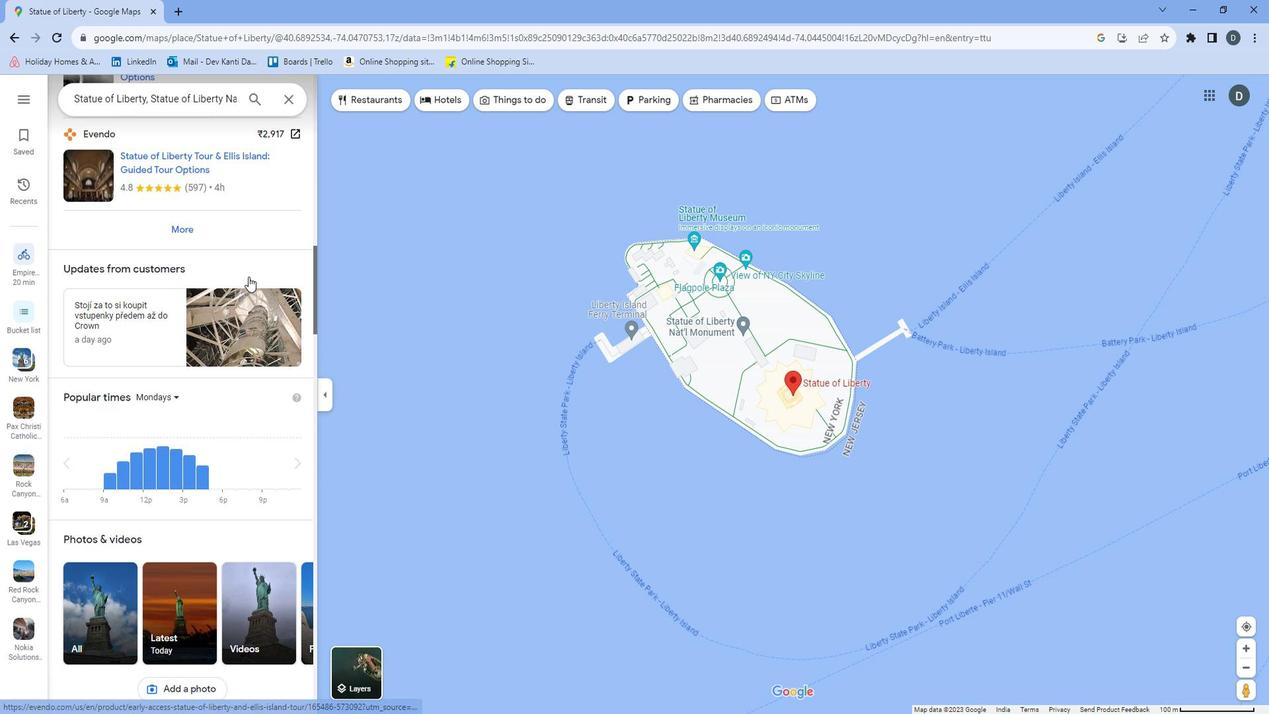 
Action: Mouse scrolled (261, 279) with delta (0, 0)
Screenshot: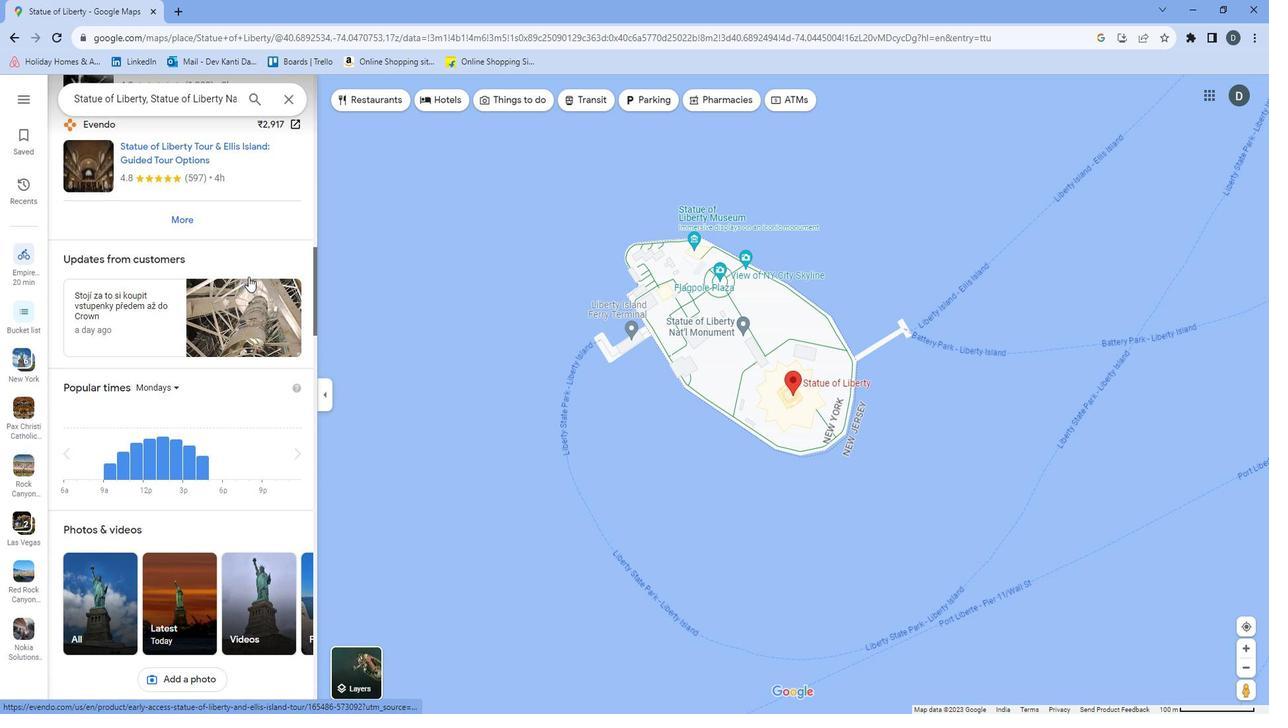 
Action: Mouse scrolled (261, 279) with delta (0, 0)
Screenshot: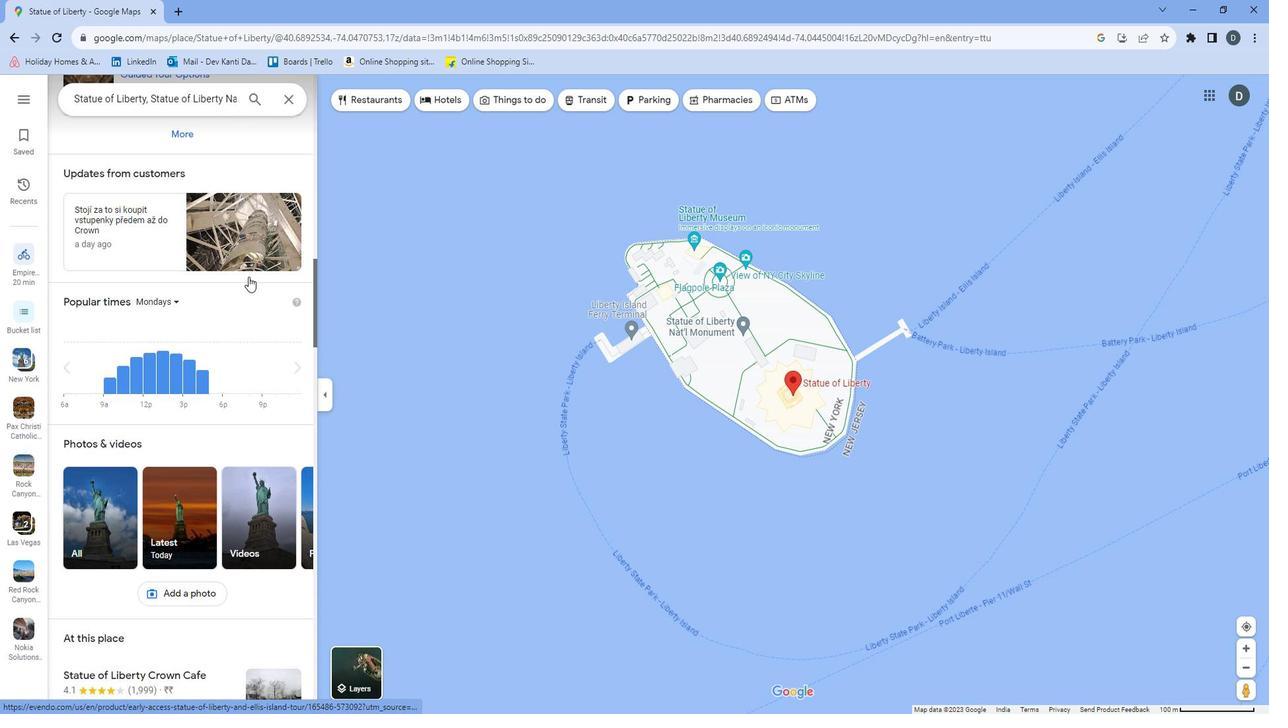 
Action: Mouse scrolled (261, 279) with delta (0, 0)
Screenshot: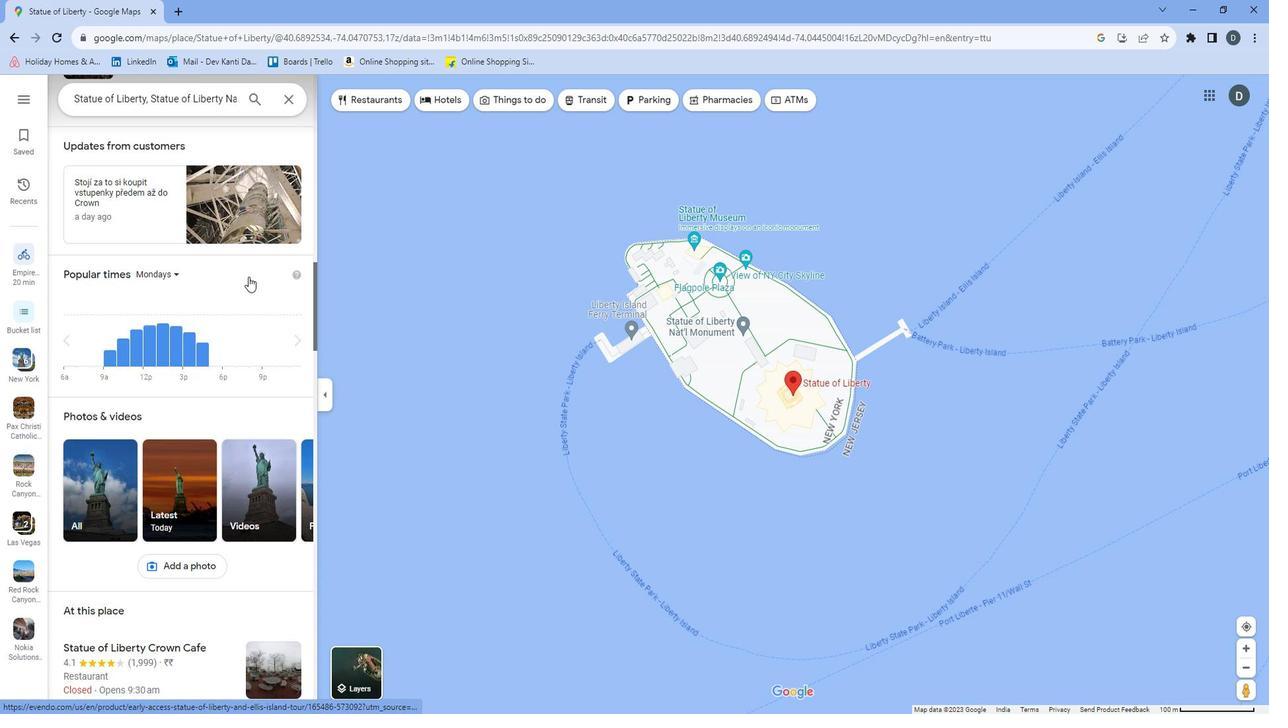 
Action: Mouse moved to (261, 280)
Screenshot: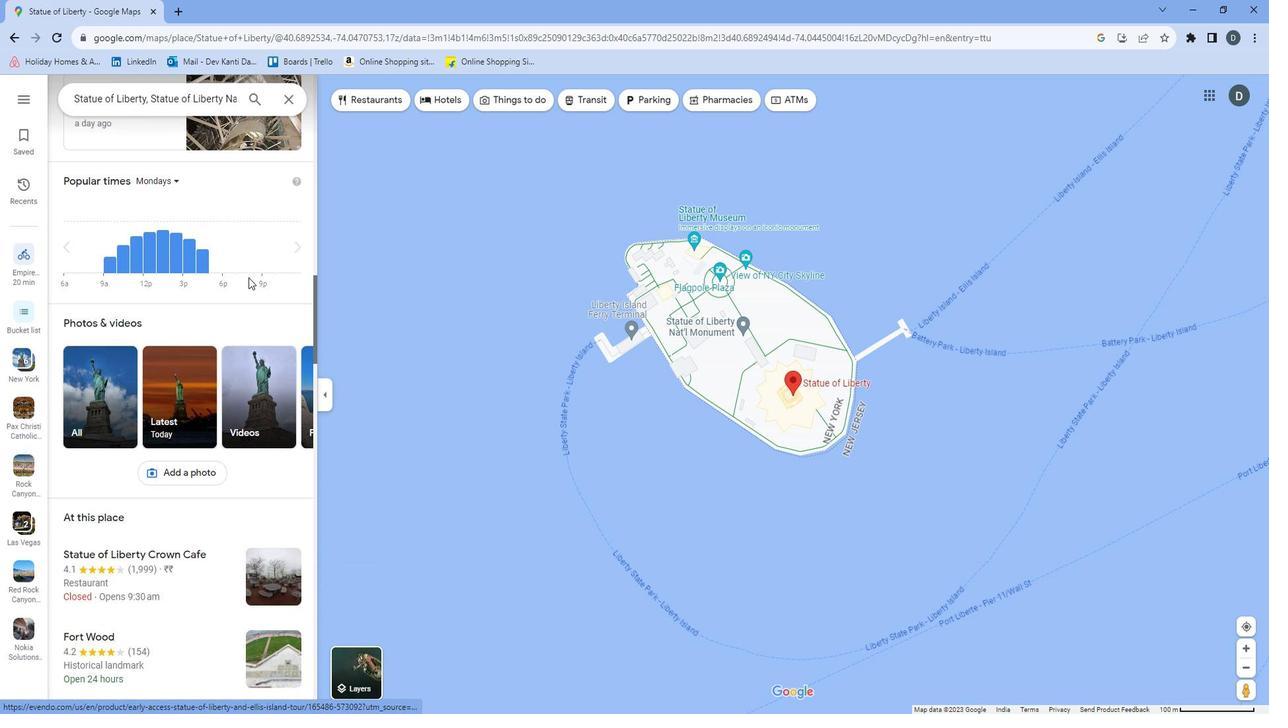 
Action: Mouse scrolled (261, 279) with delta (0, 0)
Screenshot: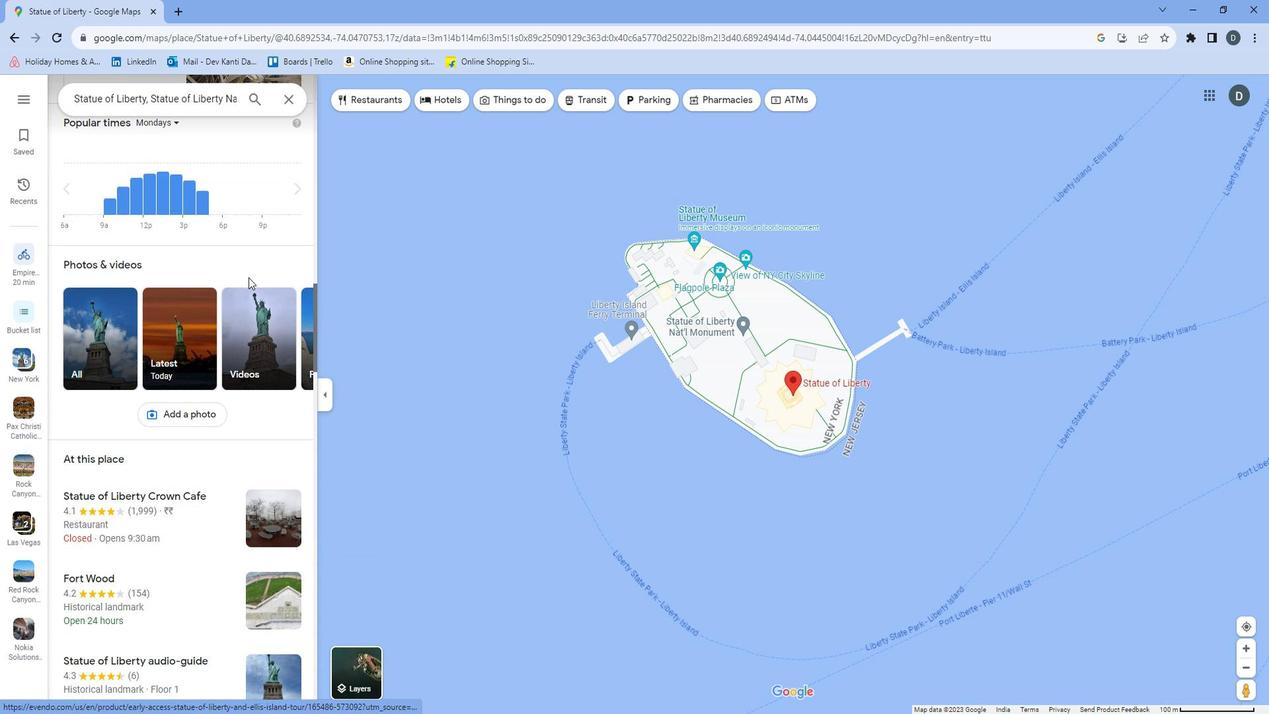
Action: Mouse scrolled (261, 279) with delta (0, 0)
Screenshot: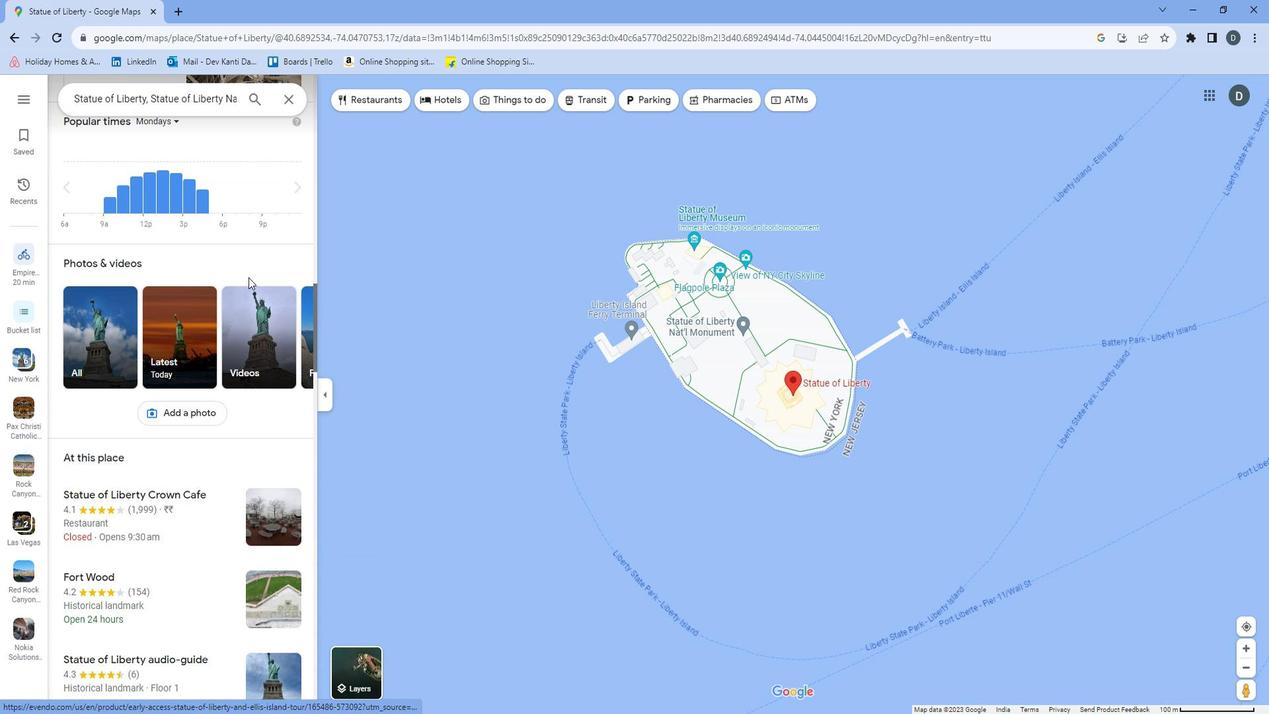 
Action: Mouse scrolled (261, 279) with delta (0, 0)
Screenshot: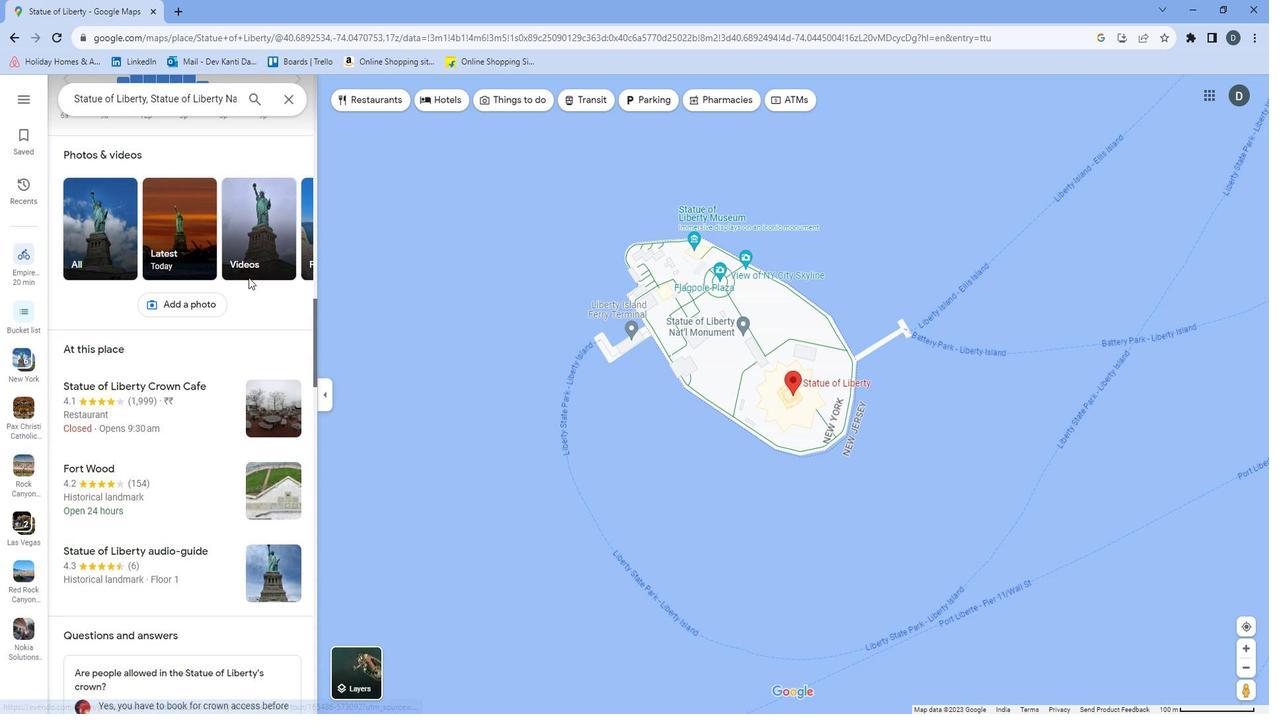 
Action: Mouse moved to (261, 282)
Screenshot: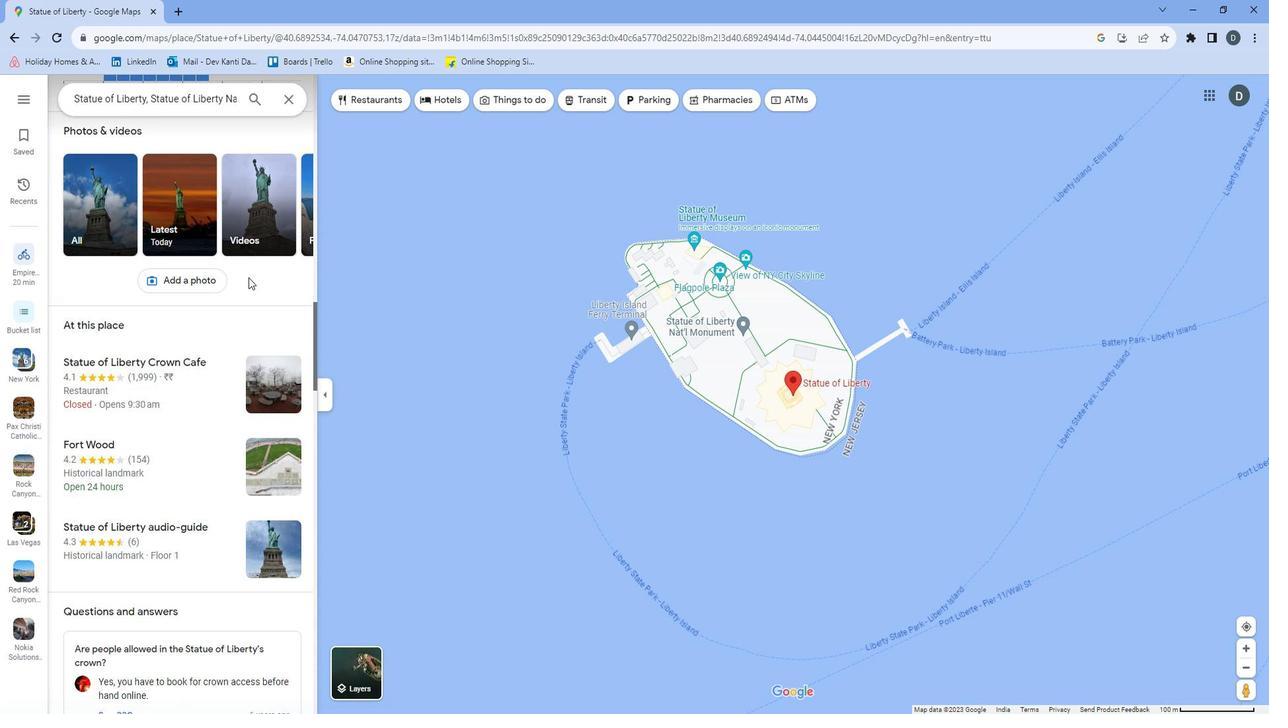
Action: Mouse scrolled (261, 281) with delta (0, 0)
Screenshot: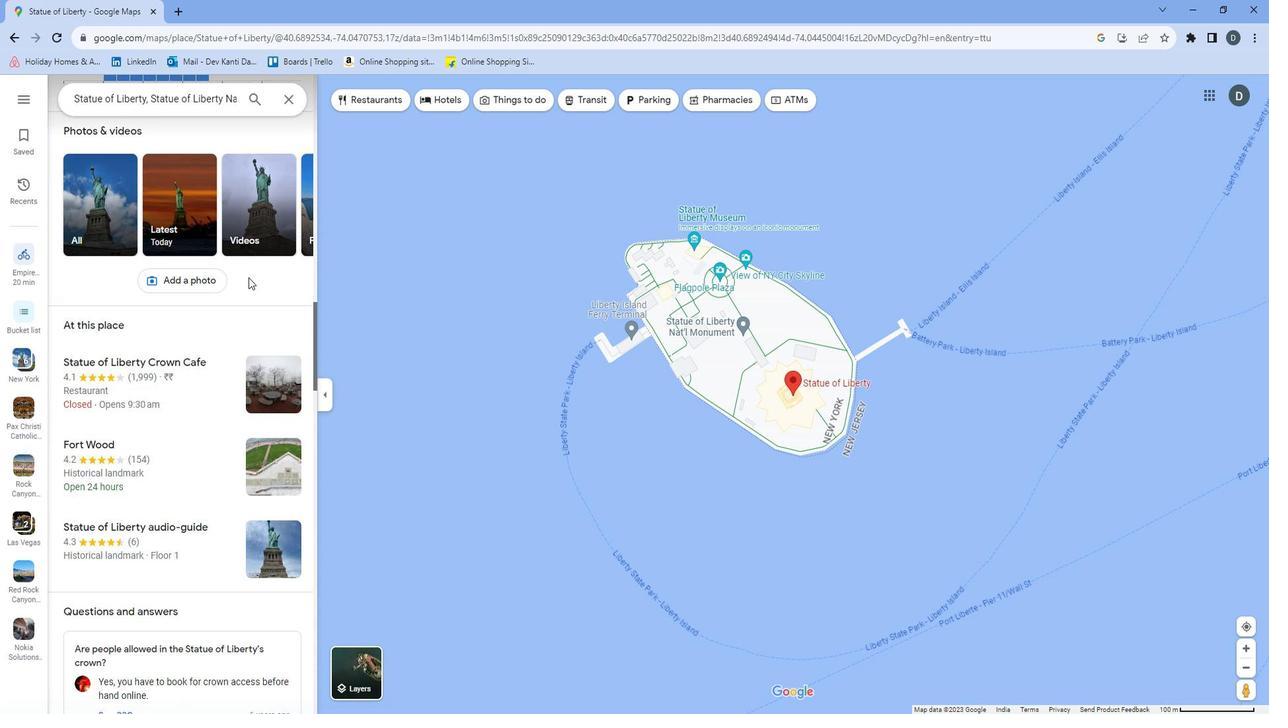 
Action: Mouse scrolled (261, 281) with delta (0, 0)
Screenshot: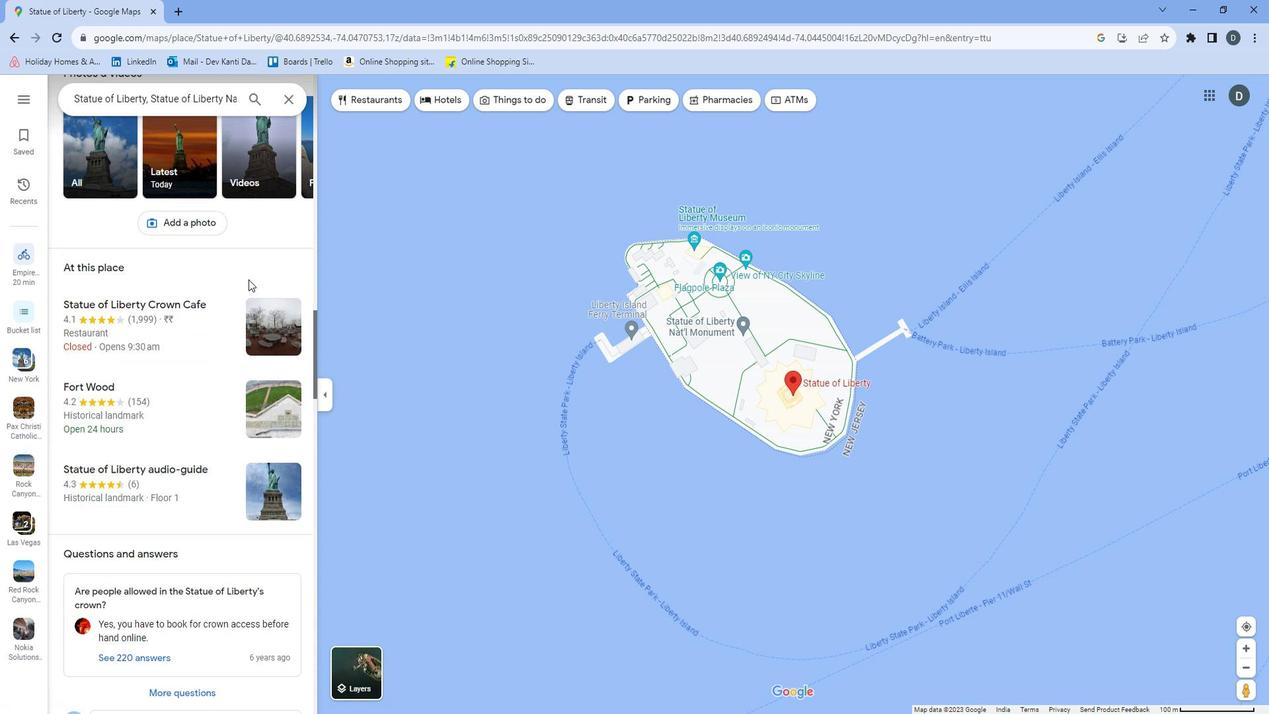 
Action: Mouse moved to (261, 283)
Screenshot: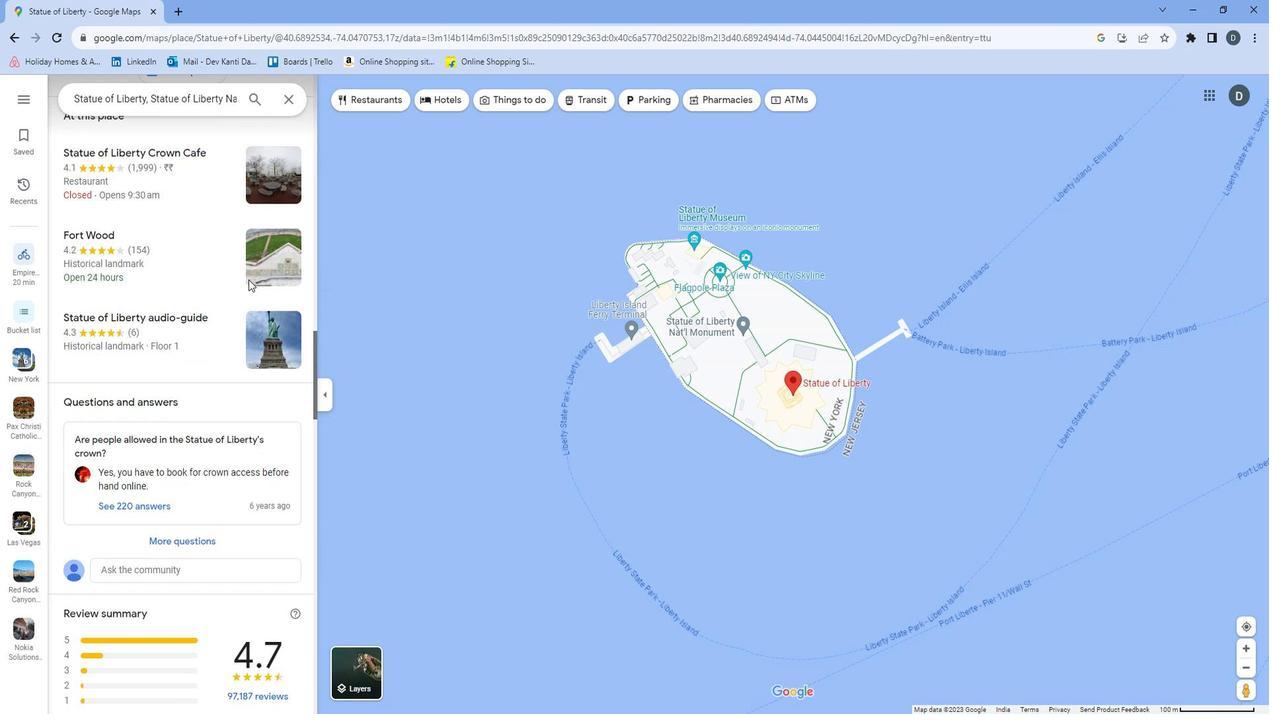 
Action: Mouse scrolled (261, 282) with delta (0, 0)
Screenshot: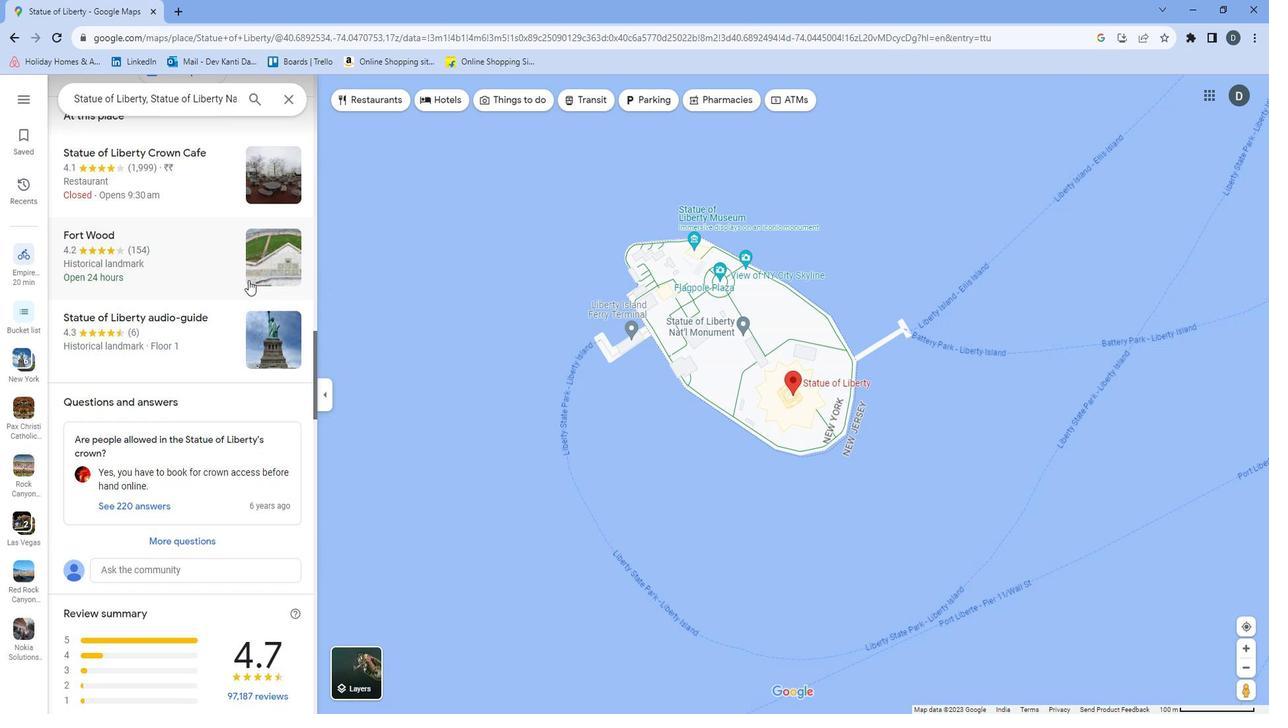 
Action: Mouse scrolled (261, 282) with delta (0, 0)
Screenshot: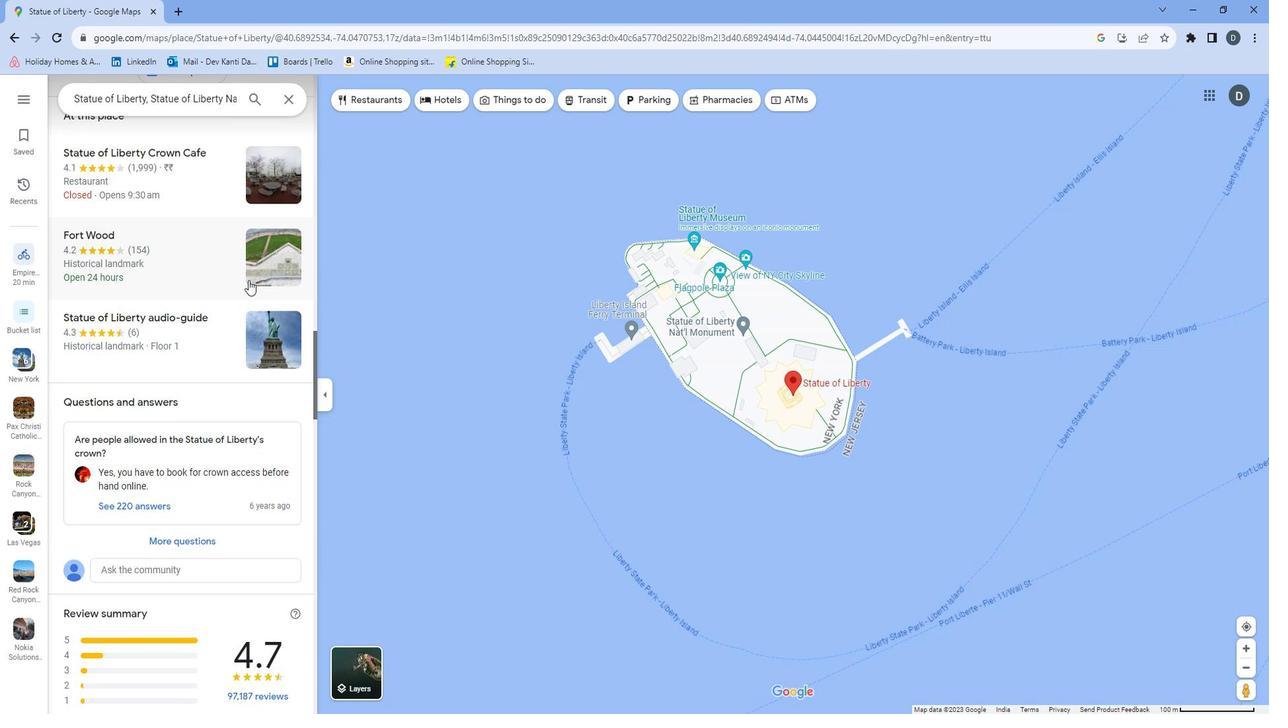 
Action: Mouse scrolled (261, 282) with delta (0, 0)
Screenshot: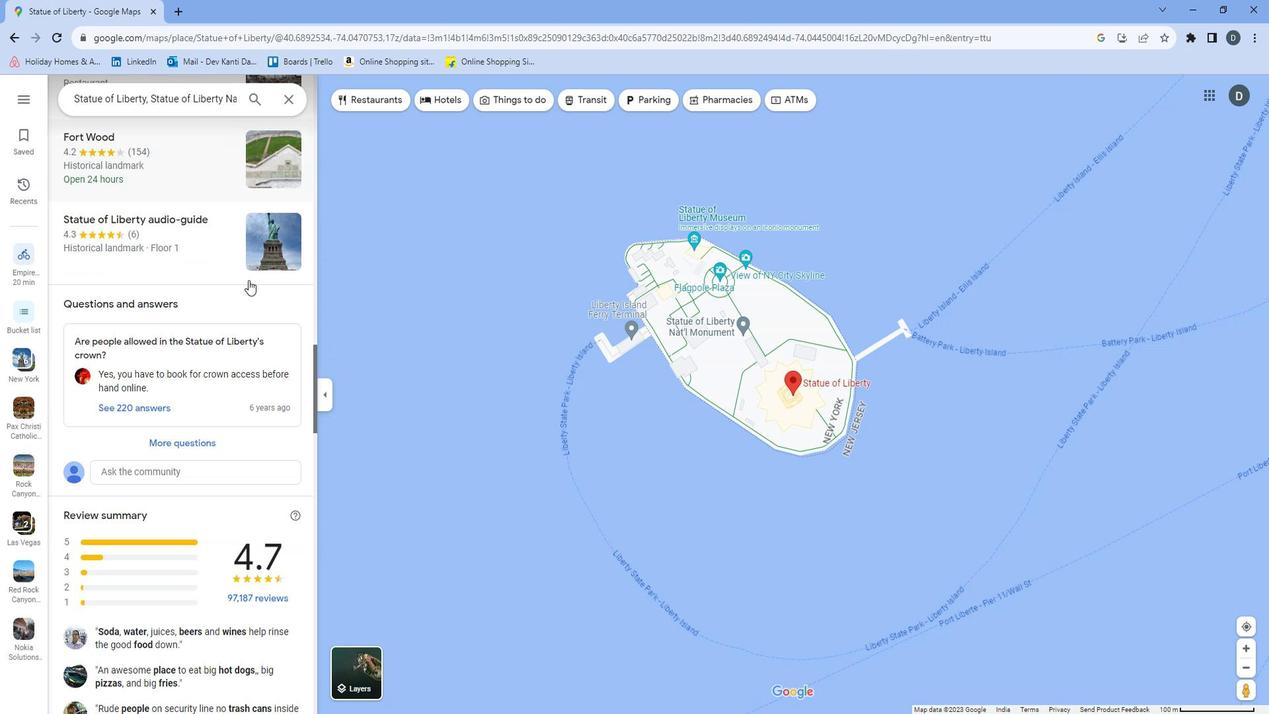 
Action: Mouse moved to (224, 445)
Screenshot: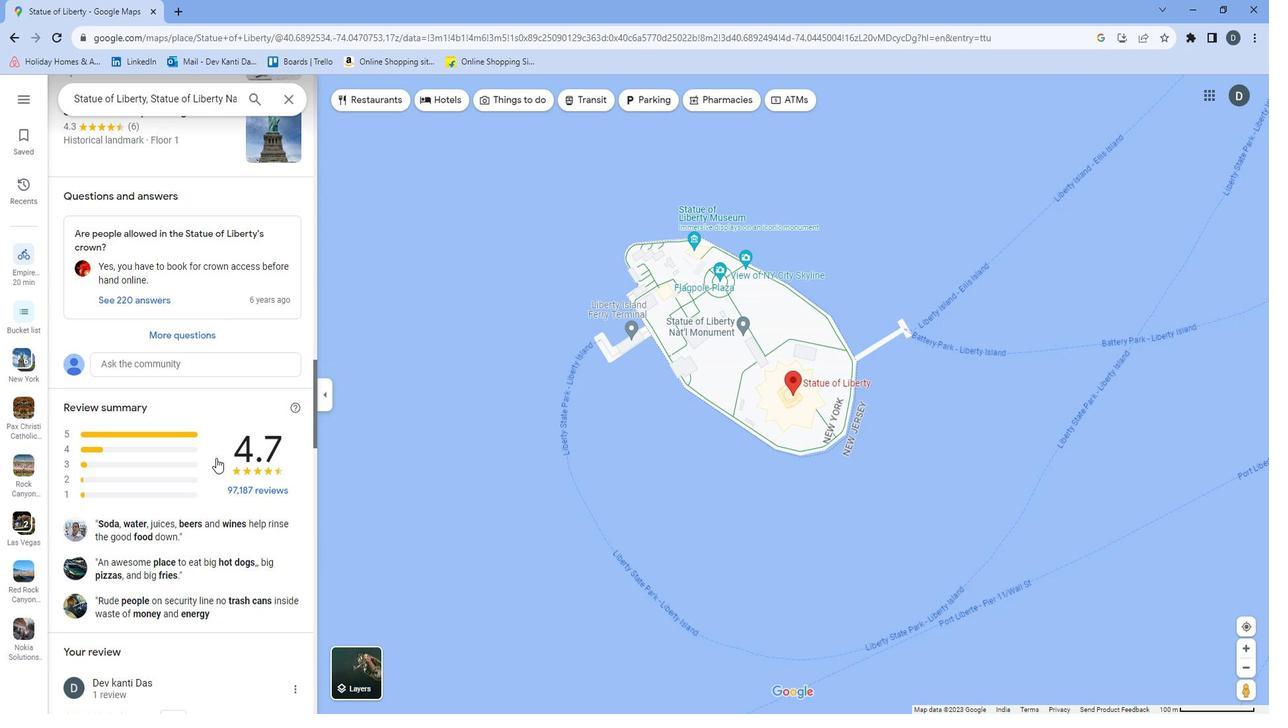 
Action: Mouse pressed left at (224, 445)
Screenshot: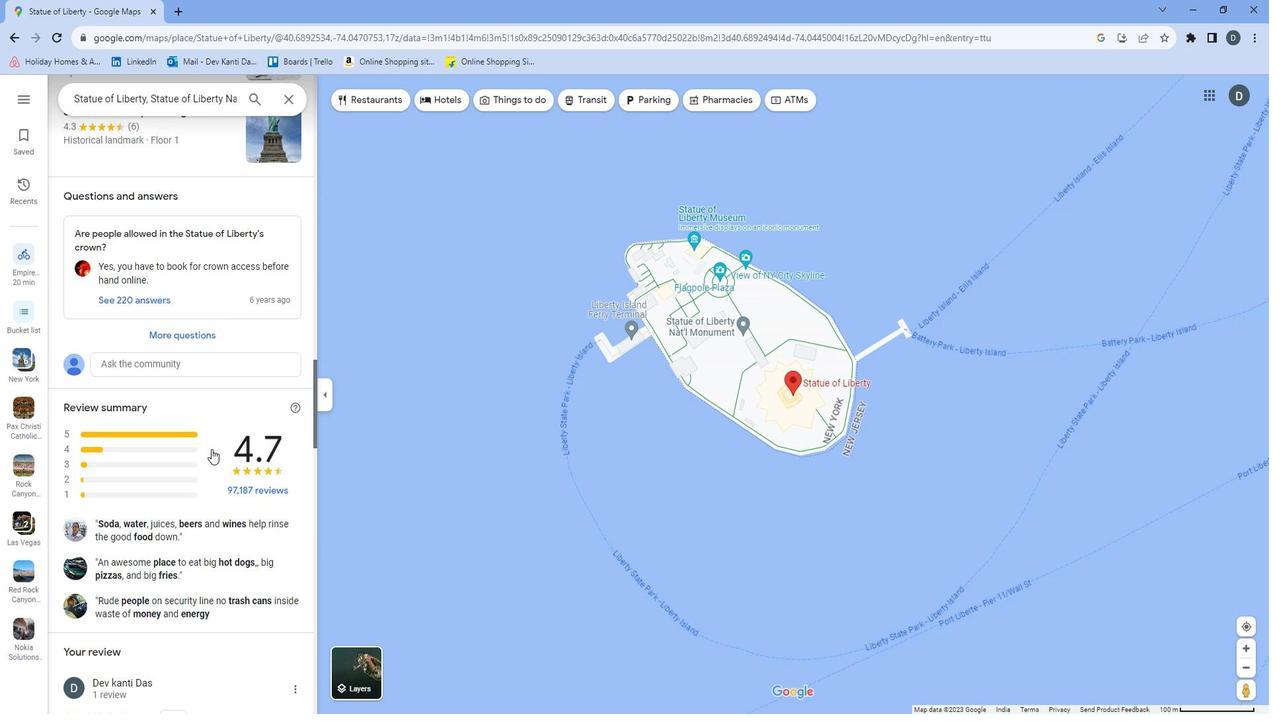 
Action: Mouse moved to (291, 438)
Screenshot: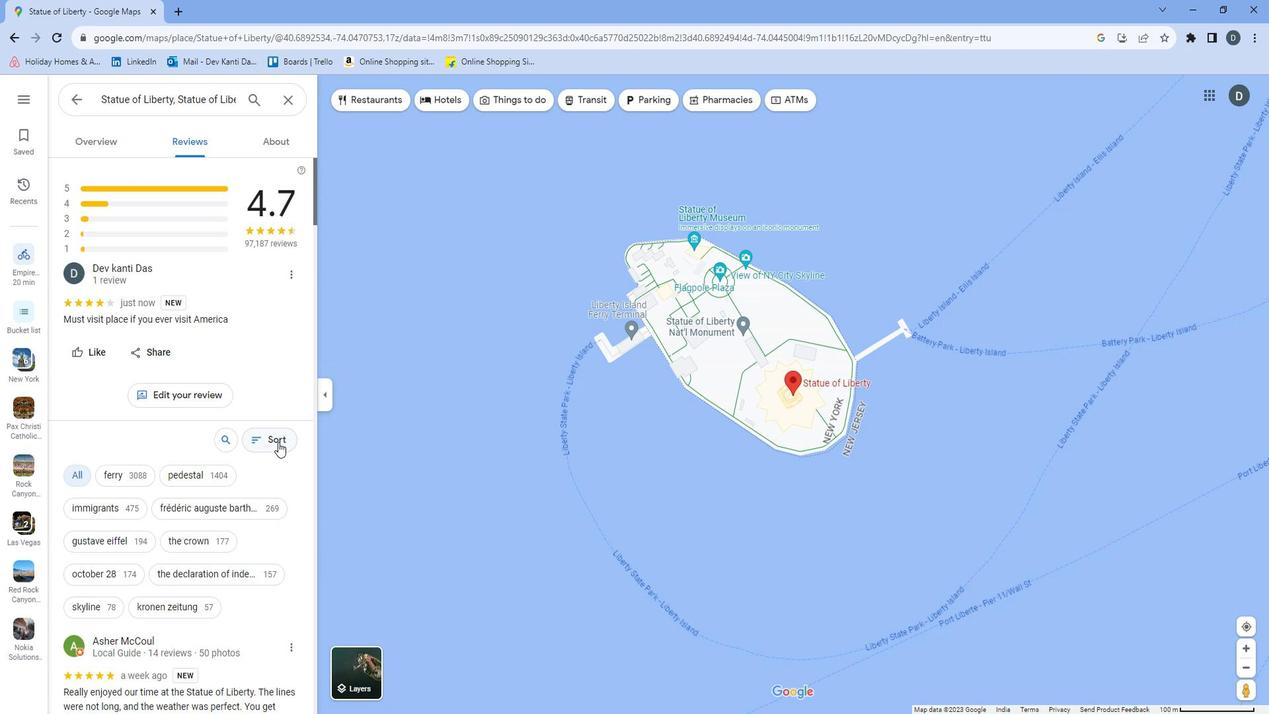 
Action: Mouse pressed left at (291, 438)
Screenshot: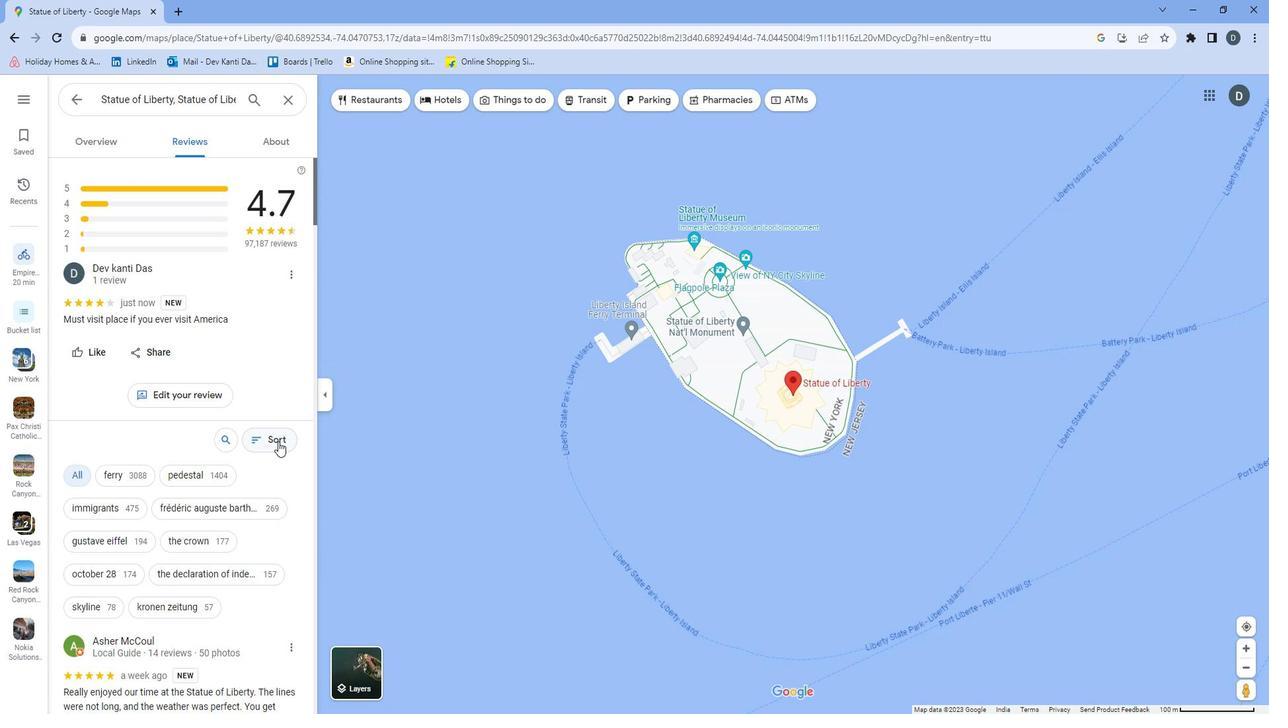 
Action: Mouse moved to (289, 438)
Screenshot: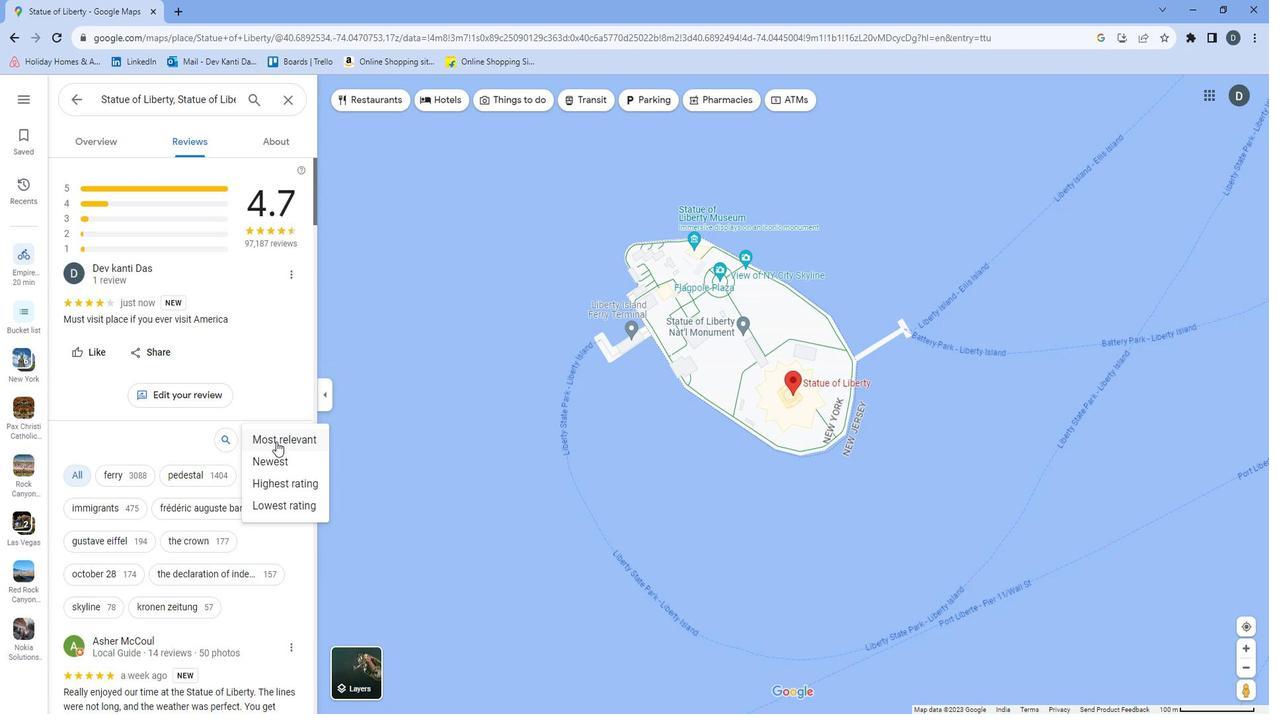 
Action: Mouse pressed left at (289, 438)
Screenshot: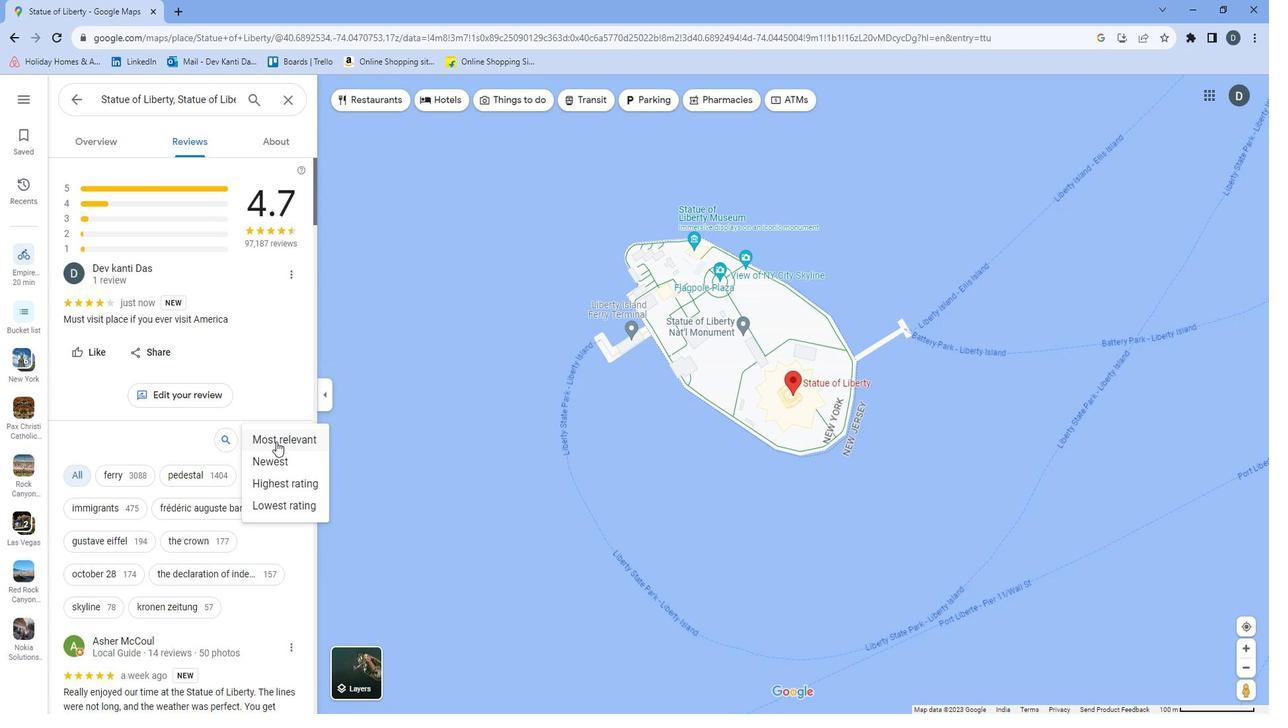 
Action: Mouse moved to (278, 448)
Screenshot: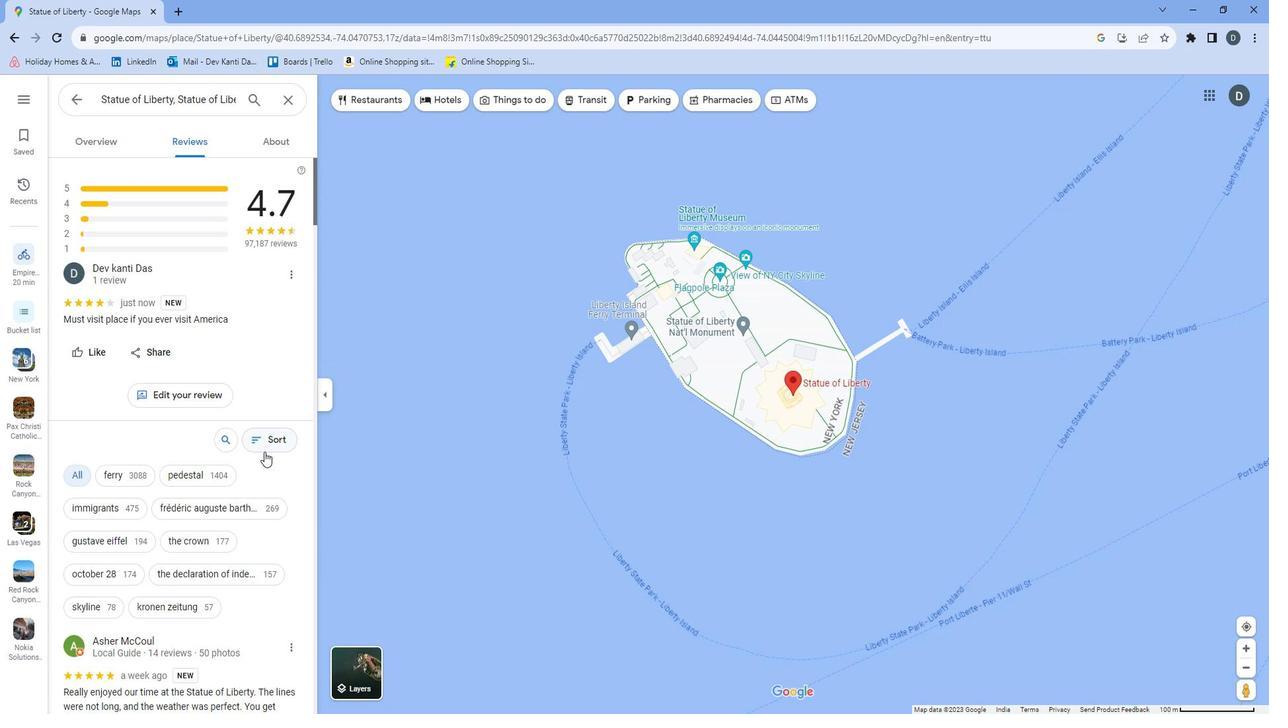 
